 Task: Look for space in Wassenaar, Netherlands from 11th June, 2023 to 15th June, 2023 for 2 adults in price range Rs.7000 to Rs.16000. Place can be private room with 1  bedroom having 2 beds and 1 bathroom. Property type can be house, flat, guest house, hotel. Booking option can be shelf check-in. Required host language is English.
Action: Mouse moved to (490, 122)
Screenshot: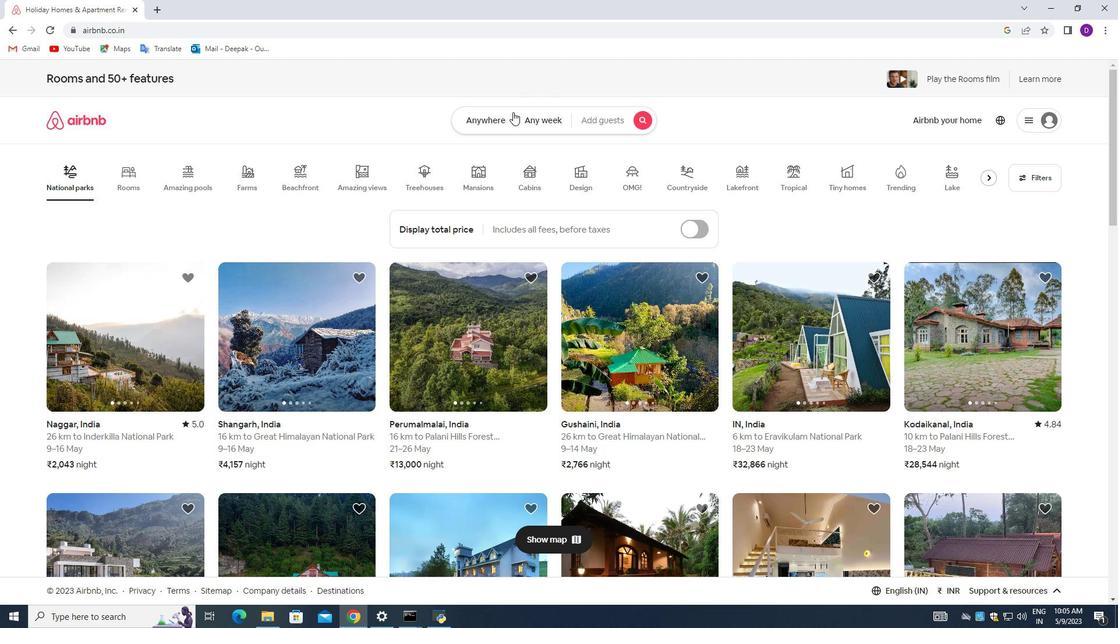 
Action: Mouse pressed left at (490, 122)
Screenshot: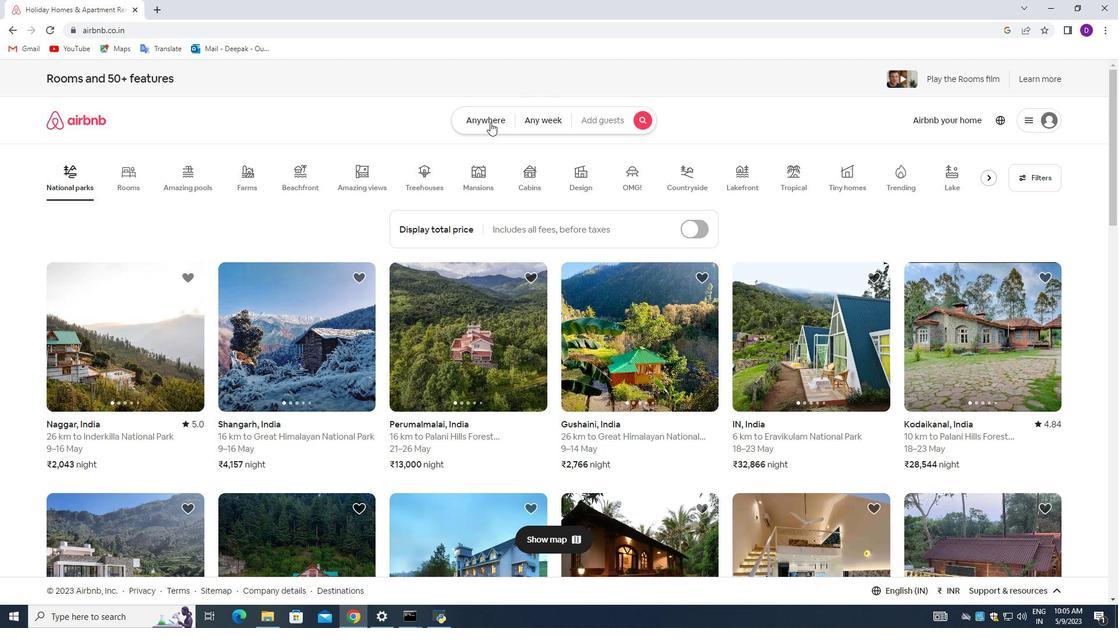 
Action: Mouse moved to (352, 176)
Screenshot: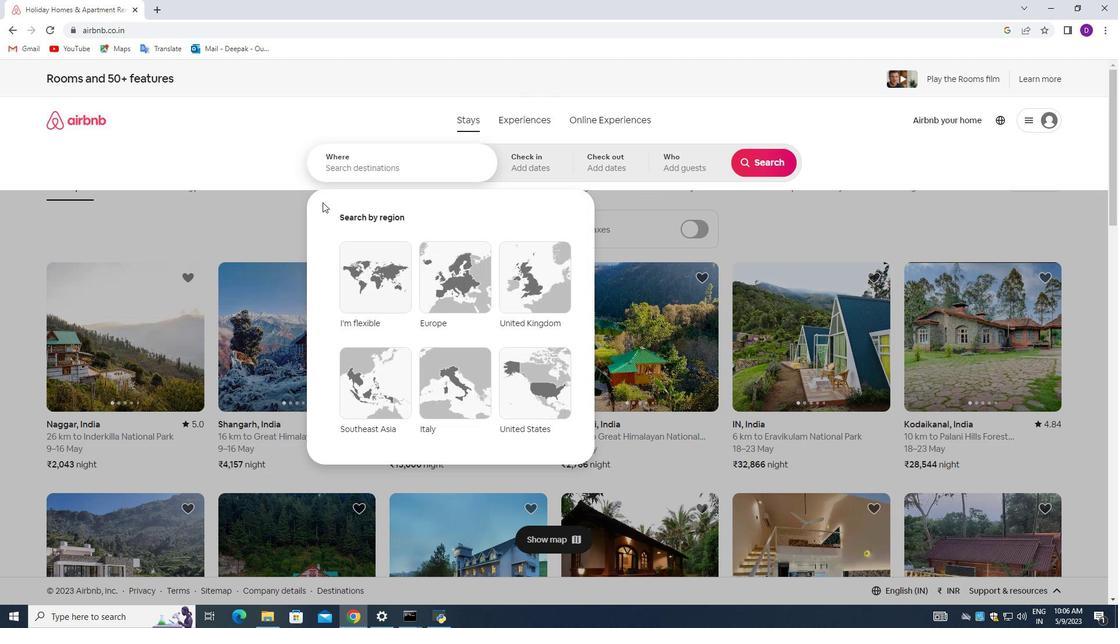 
Action: Mouse pressed left at (352, 176)
Screenshot: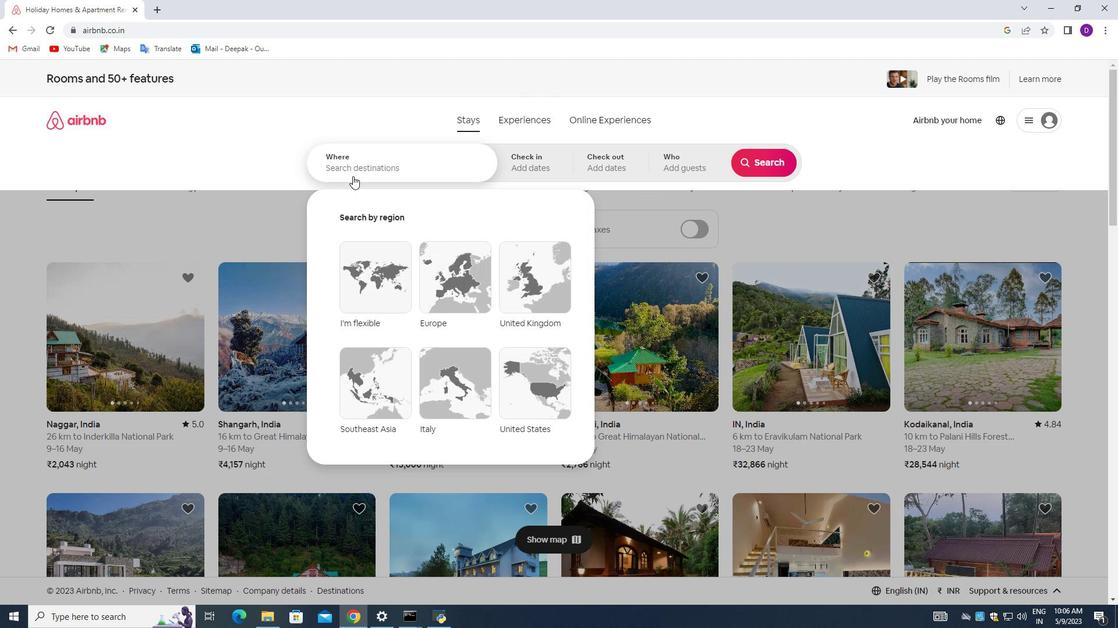 
Action: Mouse moved to (354, 171)
Screenshot: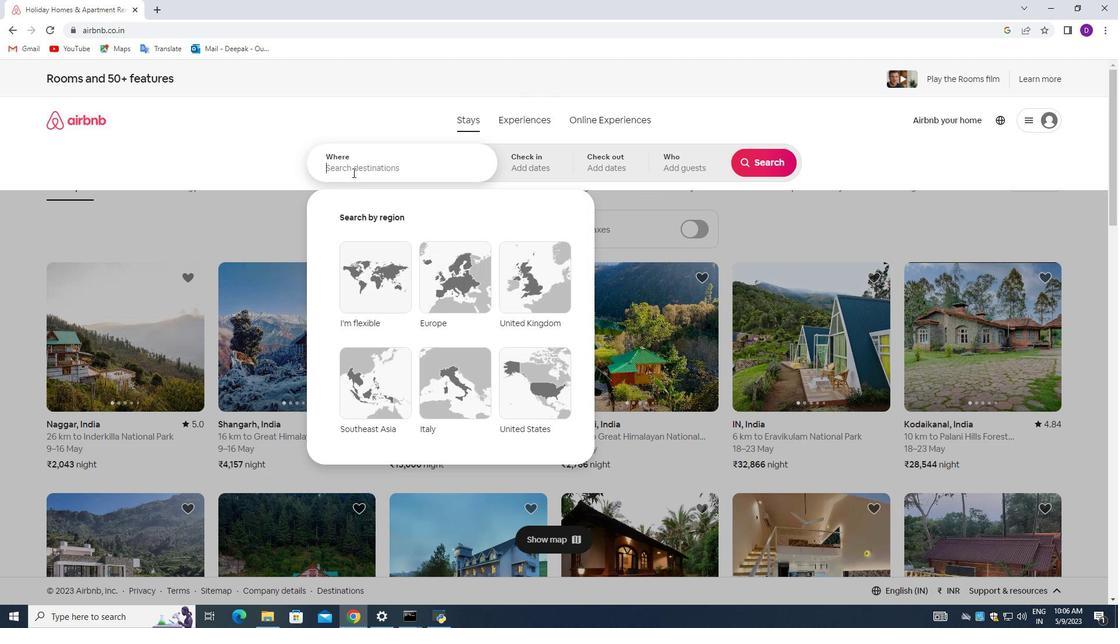 
Action: Key pressed <Key.shift>Wassenn<Key.backspace>aar
Screenshot: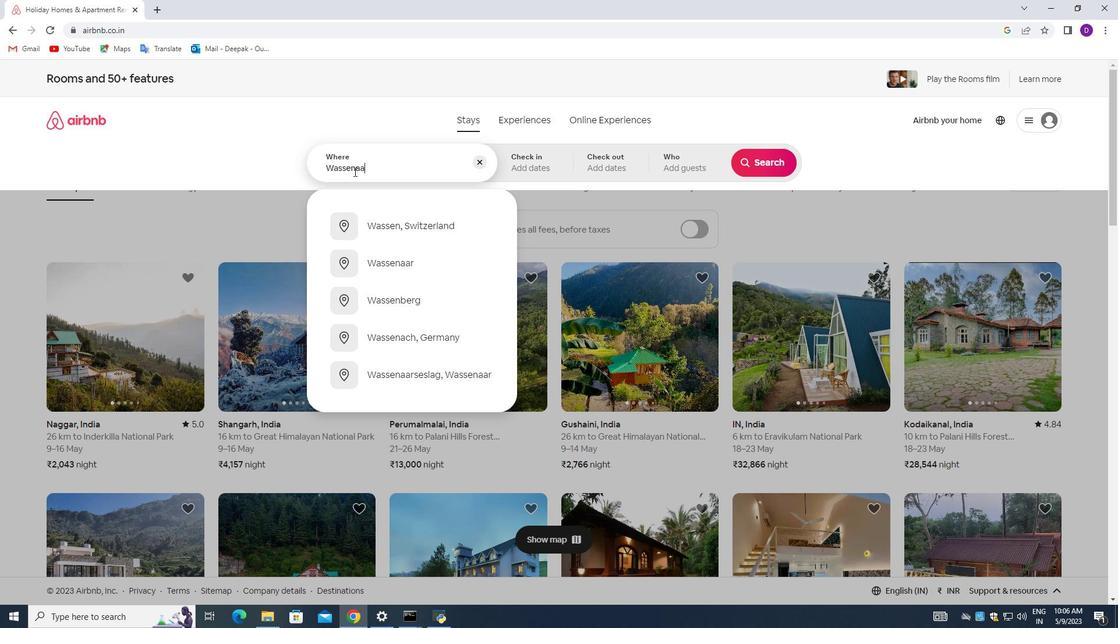 
Action: Mouse moved to (377, 220)
Screenshot: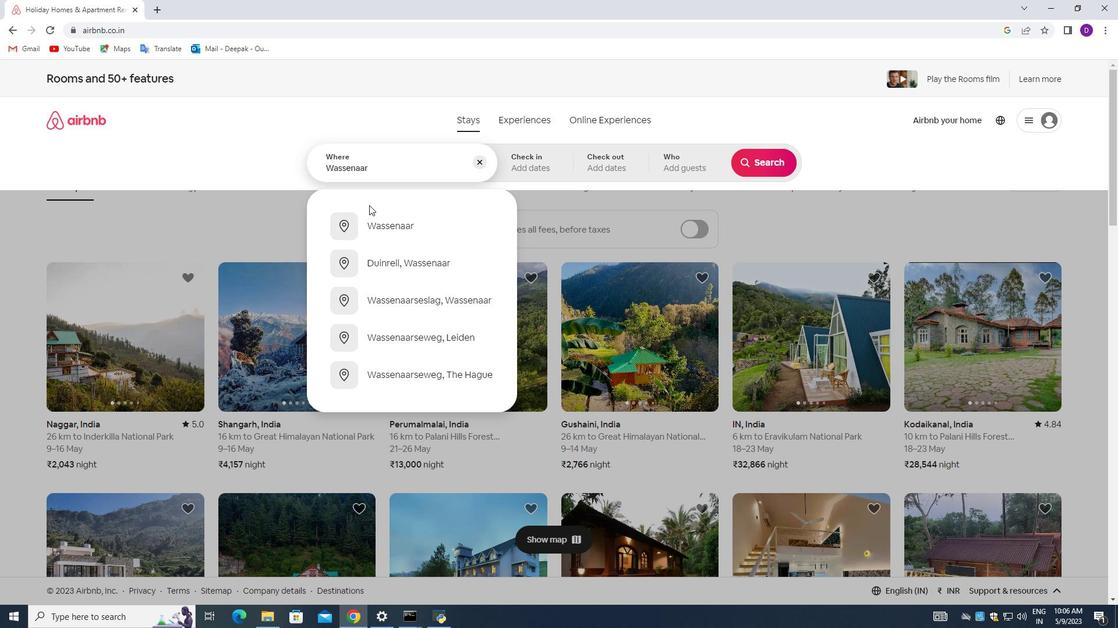 
Action: Key pressed ,<Key.shift>Net
Screenshot: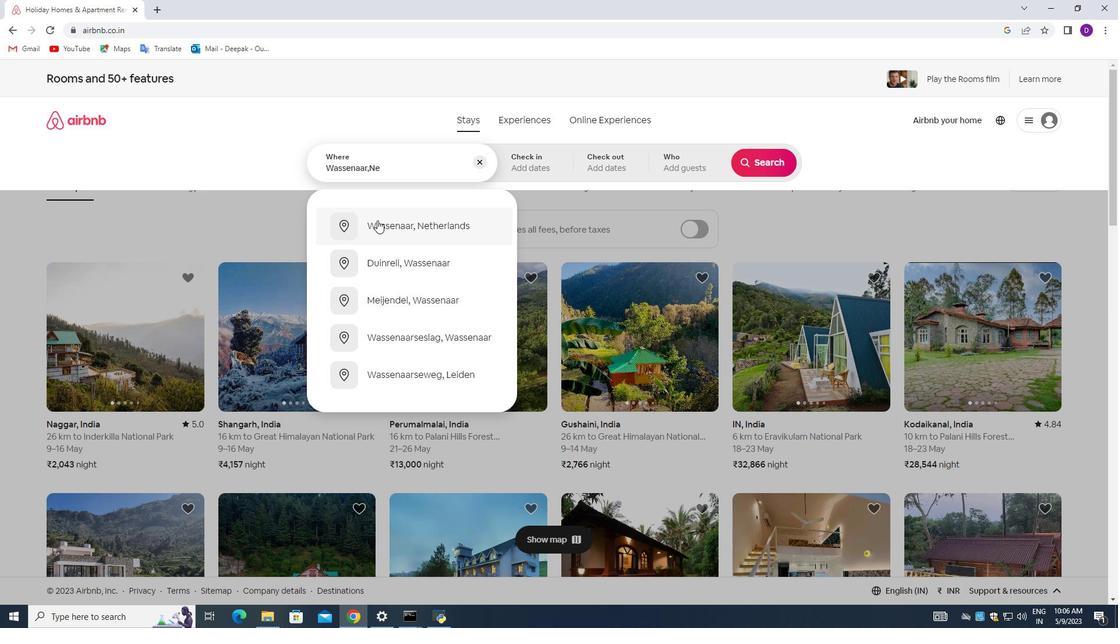 
Action: Mouse moved to (416, 232)
Screenshot: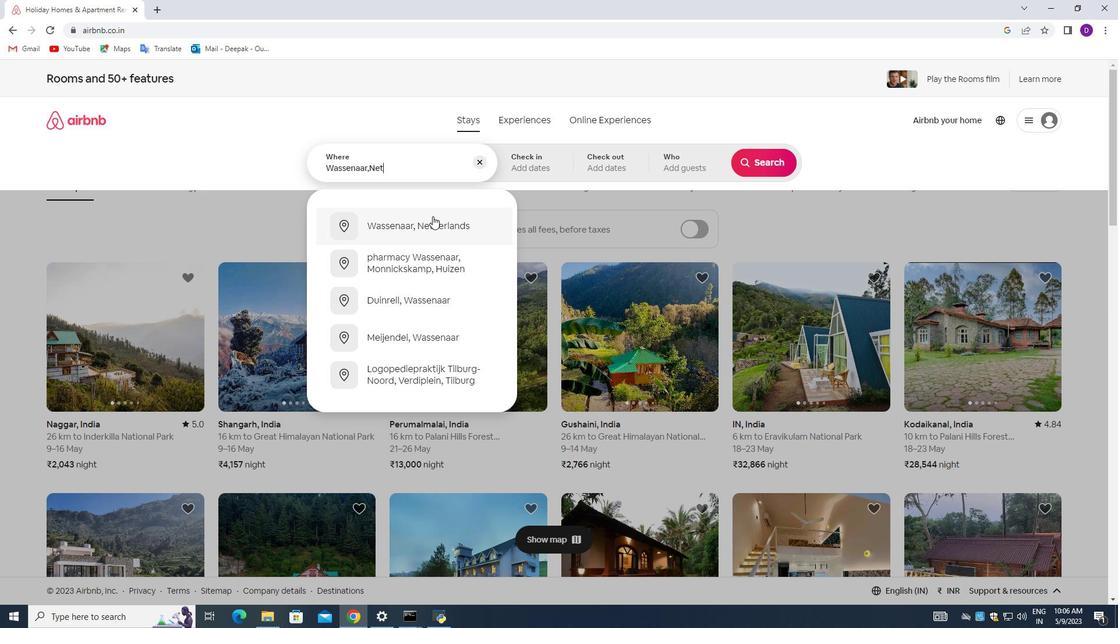 
Action: Mouse pressed left at (416, 232)
Screenshot: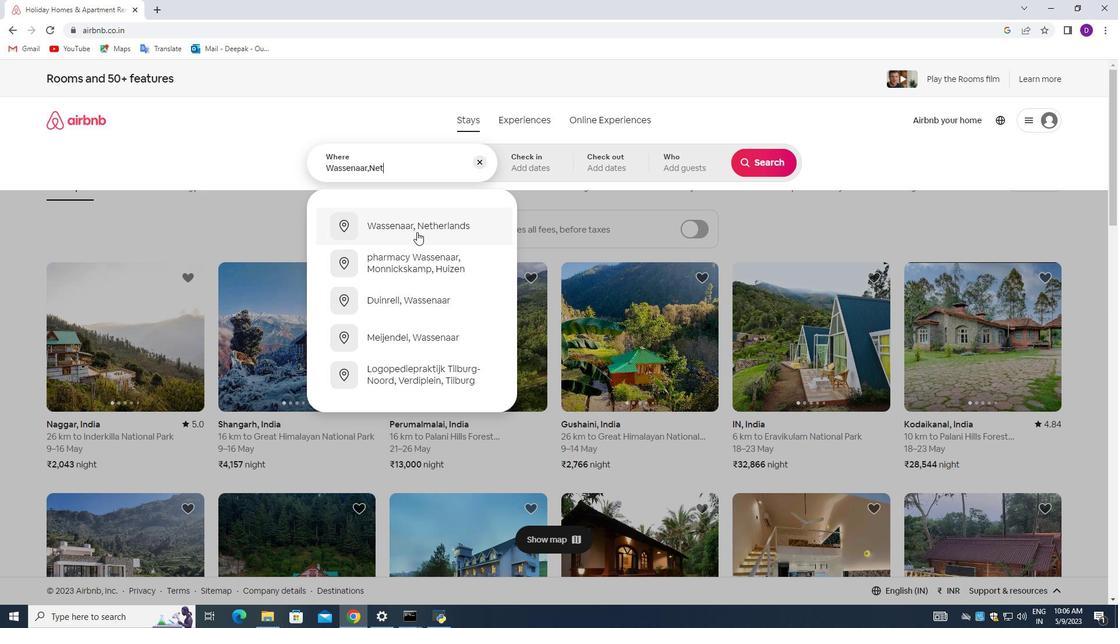
Action: Mouse moved to (589, 362)
Screenshot: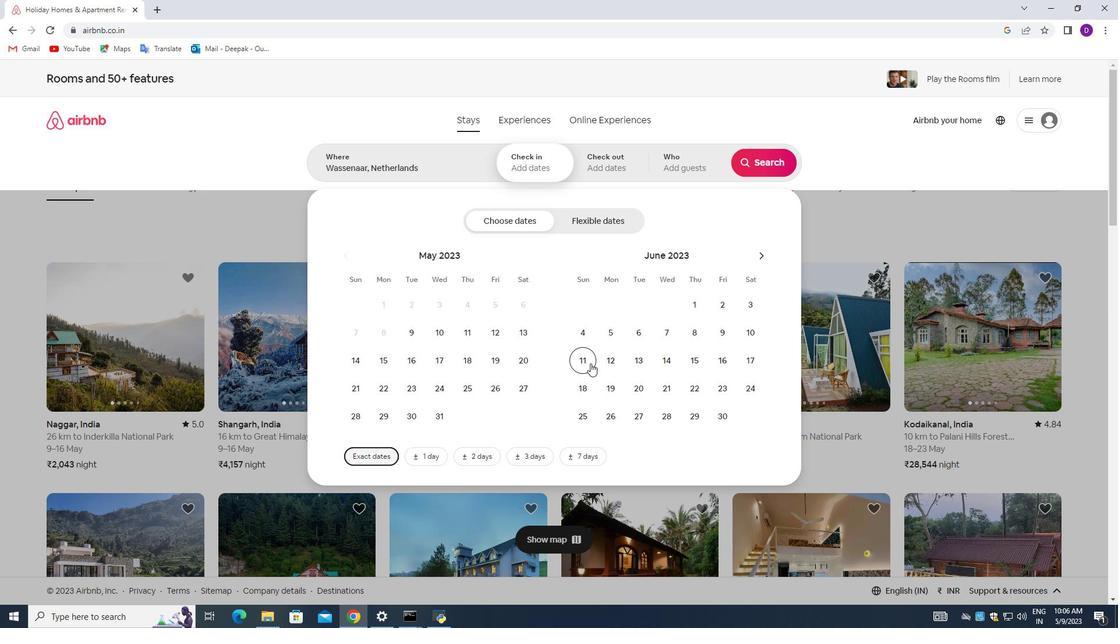 
Action: Mouse pressed left at (589, 362)
Screenshot: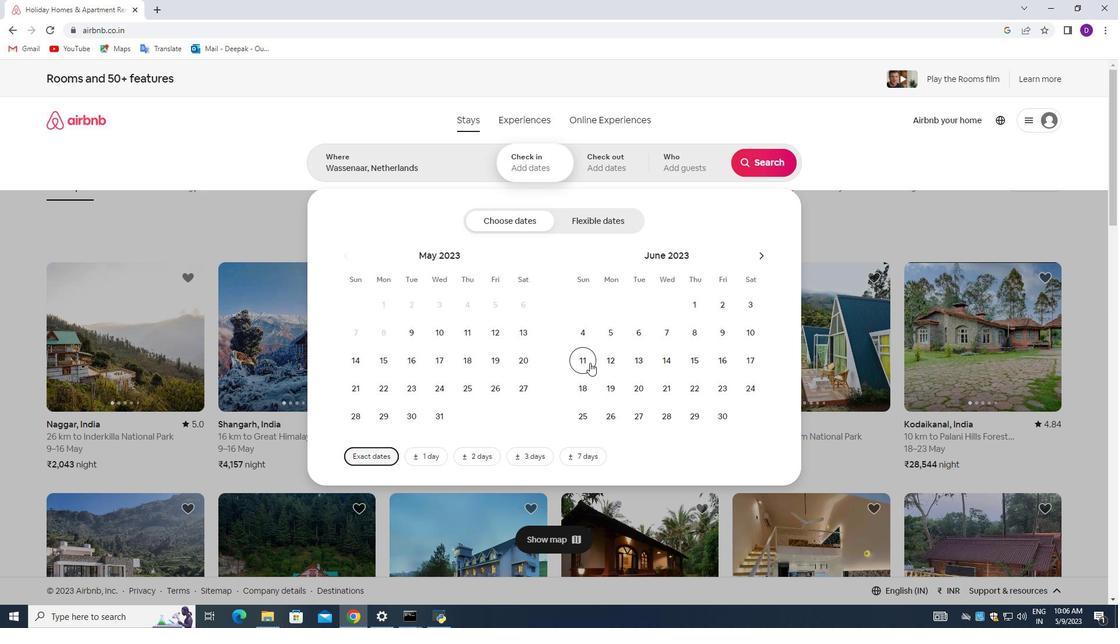 
Action: Mouse moved to (697, 359)
Screenshot: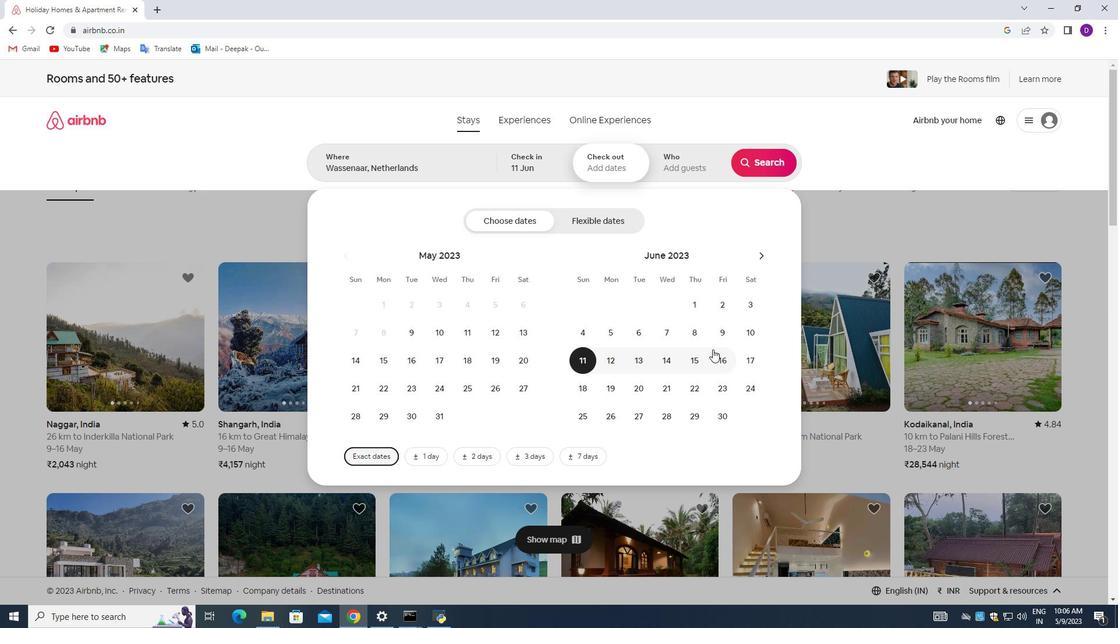 
Action: Mouse pressed left at (697, 359)
Screenshot: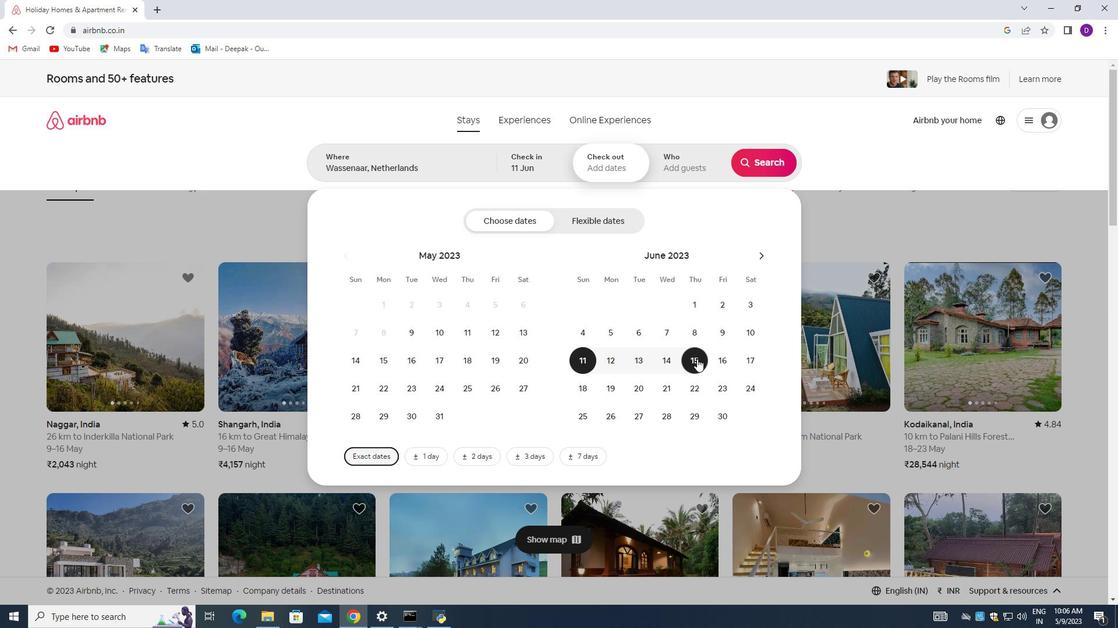 
Action: Mouse moved to (670, 168)
Screenshot: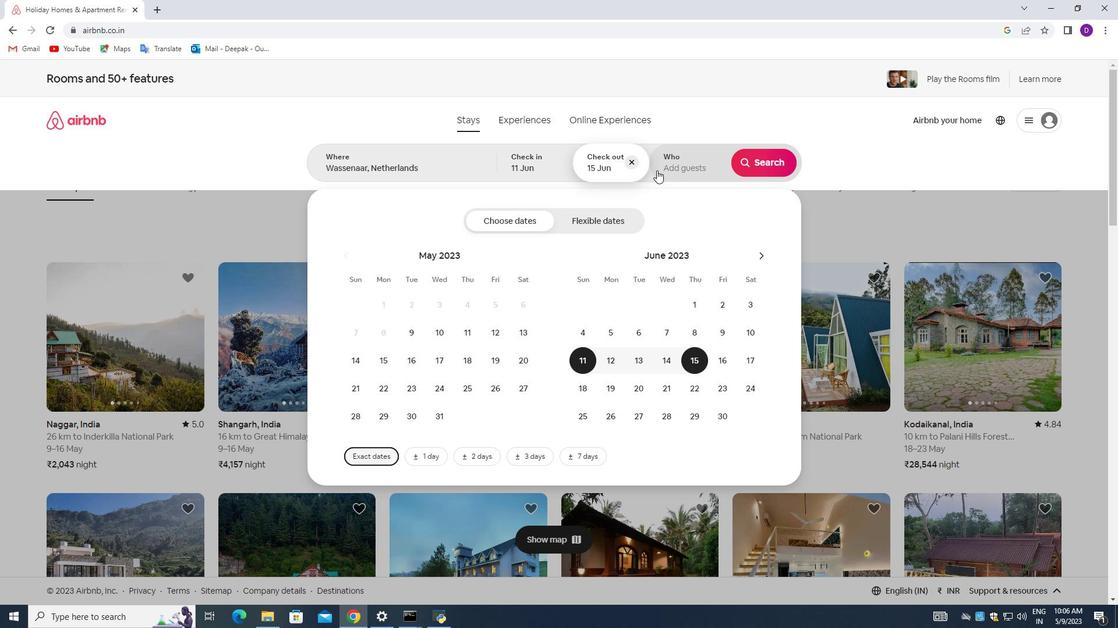 
Action: Mouse pressed left at (670, 168)
Screenshot: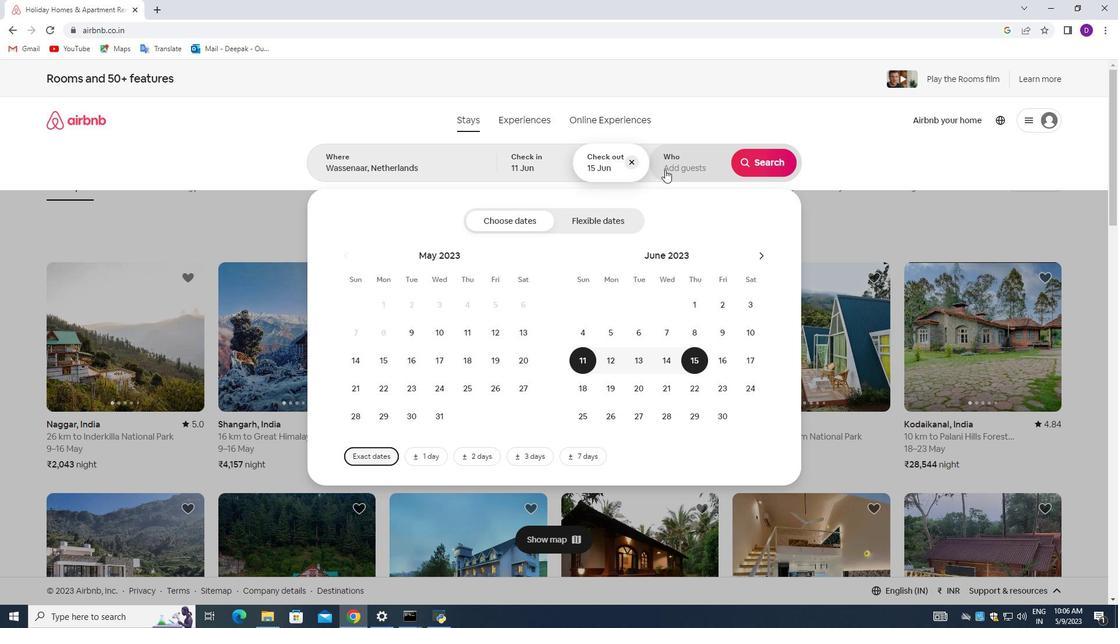 
Action: Mouse moved to (769, 229)
Screenshot: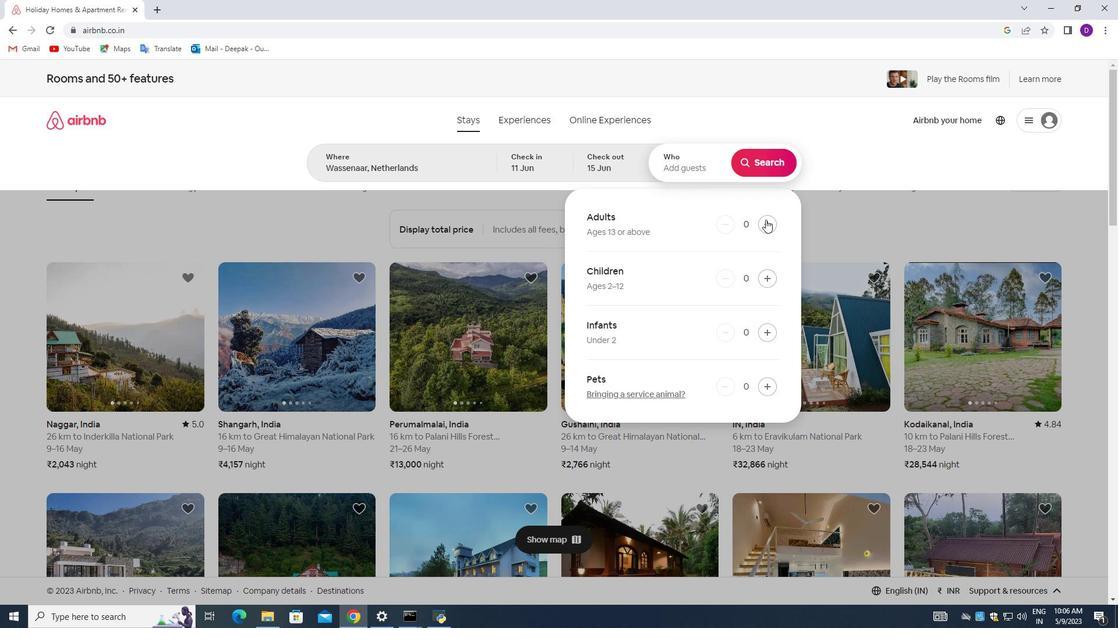 
Action: Mouse pressed left at (769, 229)
Screenshot: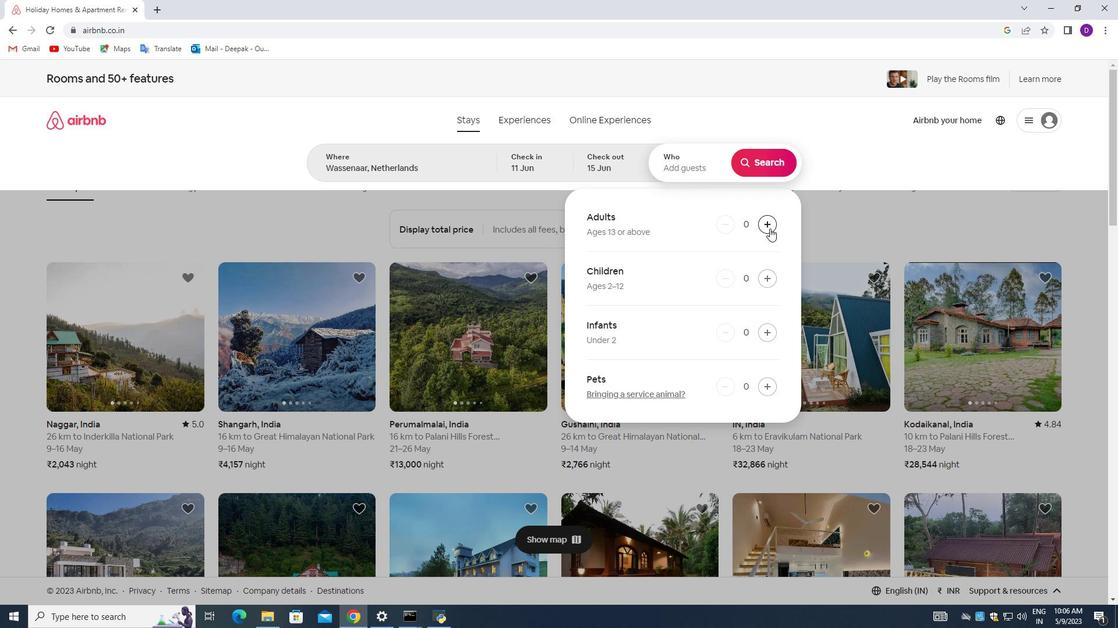 
Action: Mouse moved to (769, 229)
Screenshot: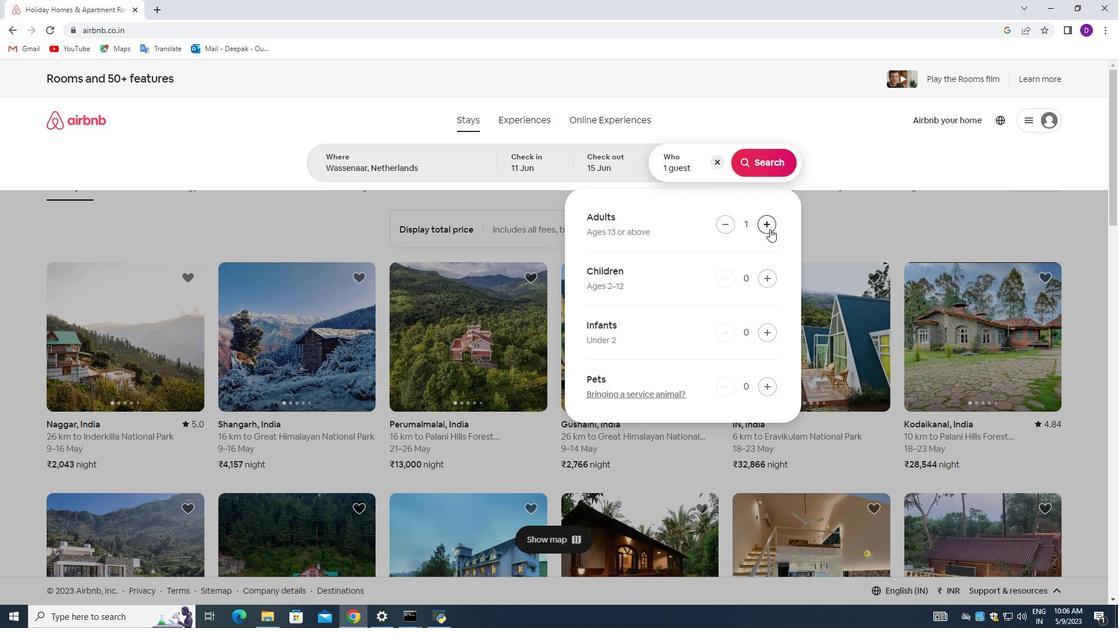 
Action: Mouse pressed left at (769, 229)
Screenshot: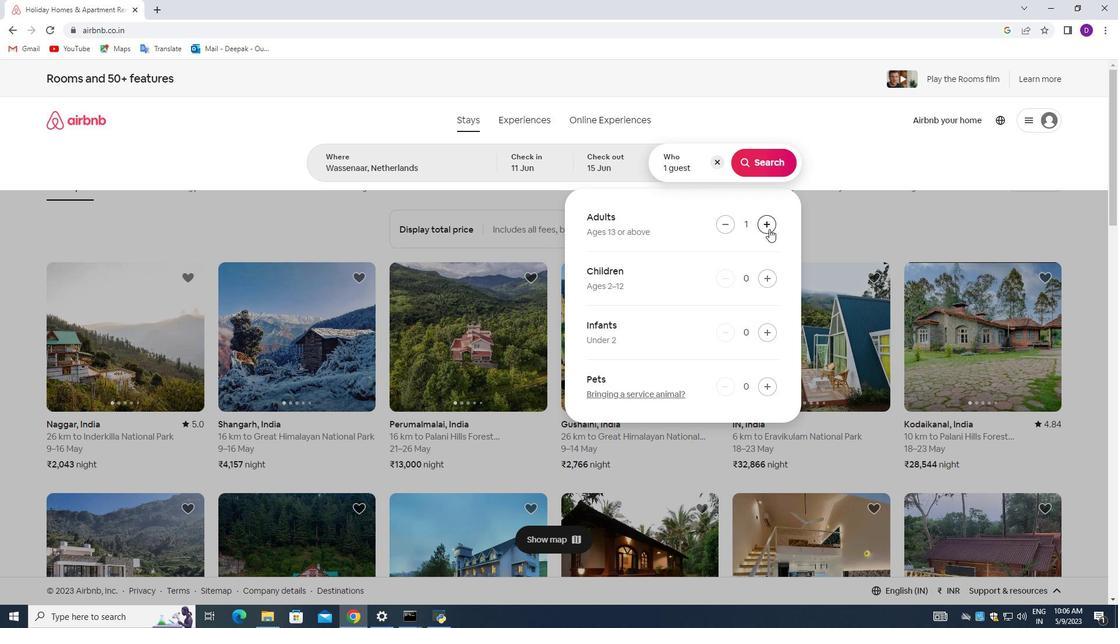 
Action: Mouse moved to (765, 158)
Screenshot: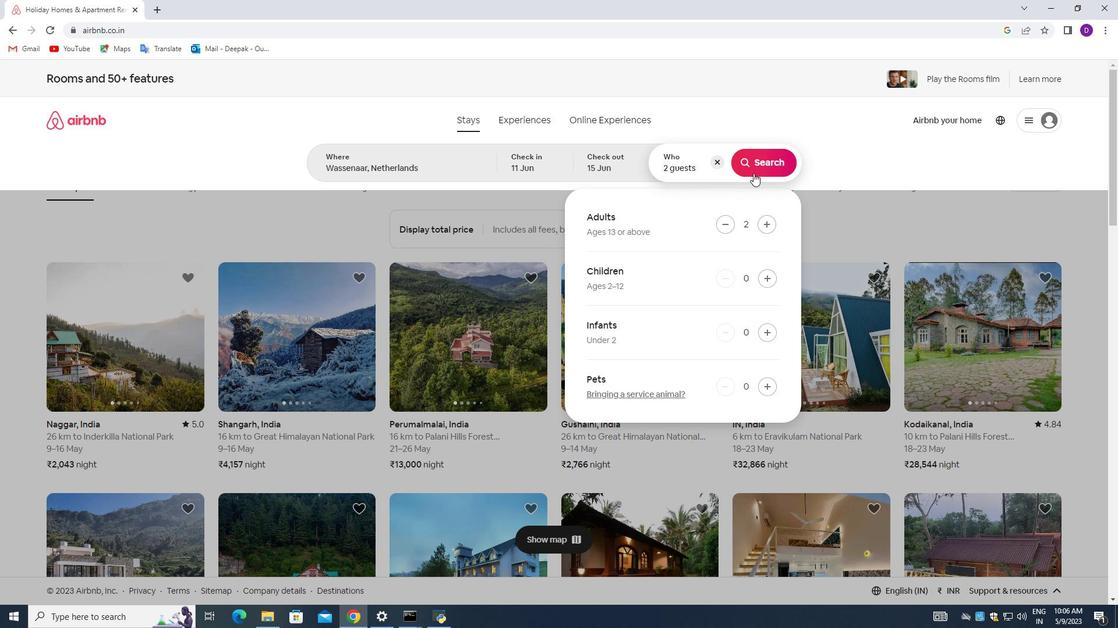 
Action: Mouse pressed left at (765, 158)
Screenshot: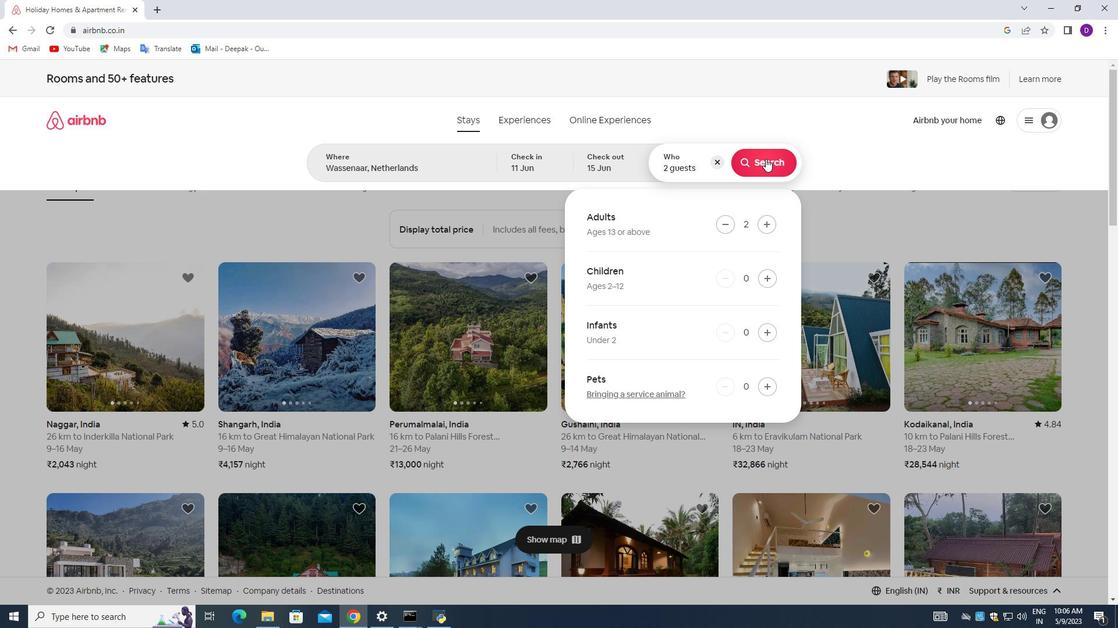 
Action: Mouse moved to (1074, 135)
Screenshot: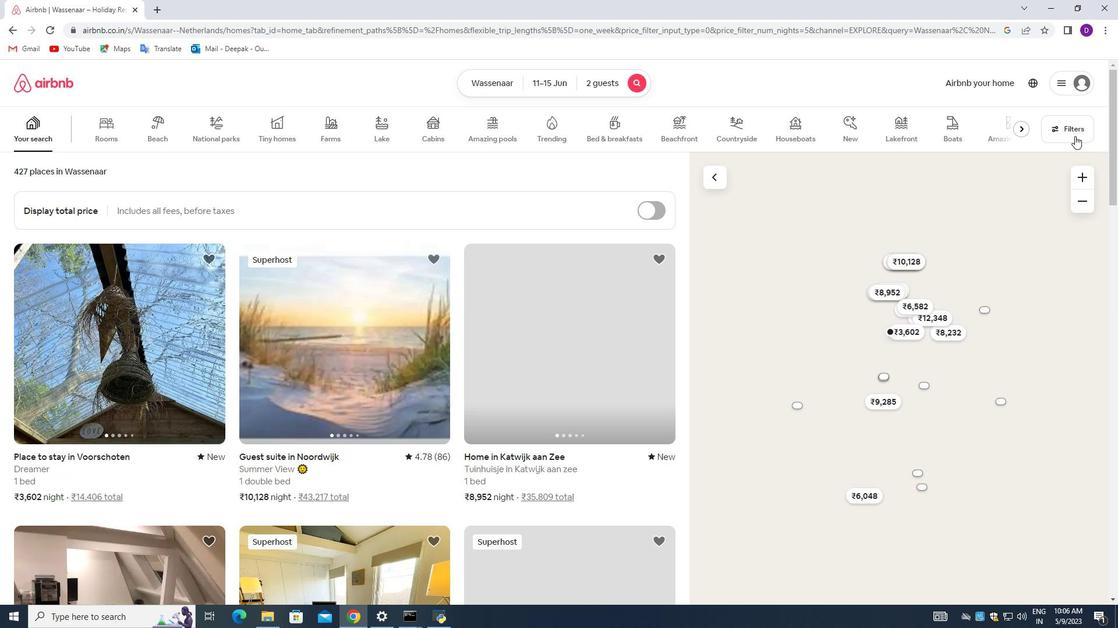 
Action: Mouse pressed left at (1074, 135)
Screenshot: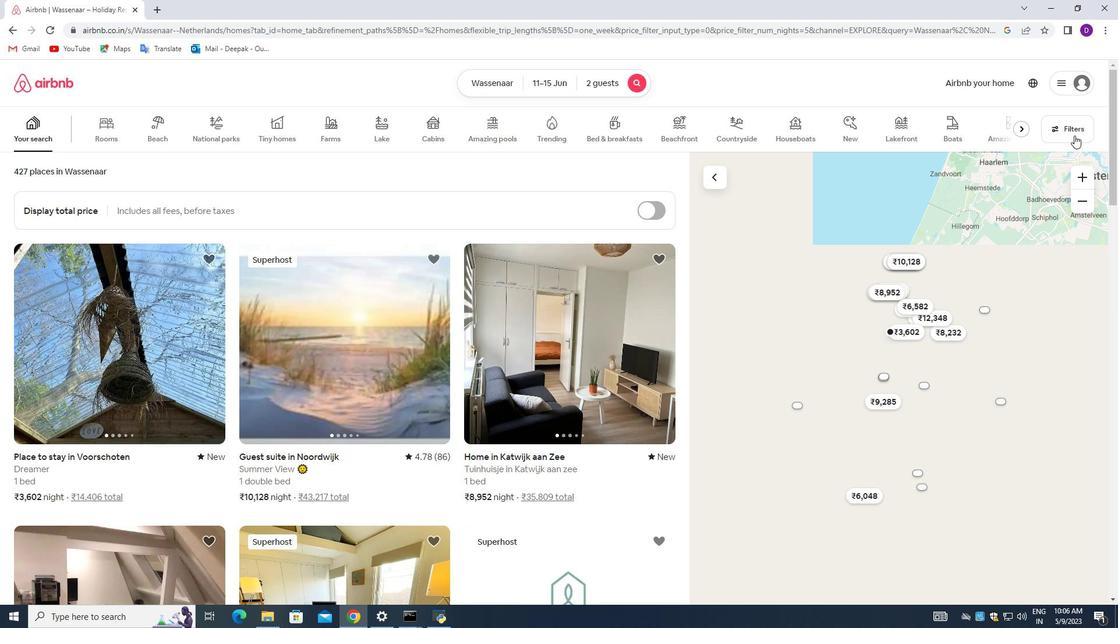 
Action: Mouse moved to (424, 416)
Screenshot: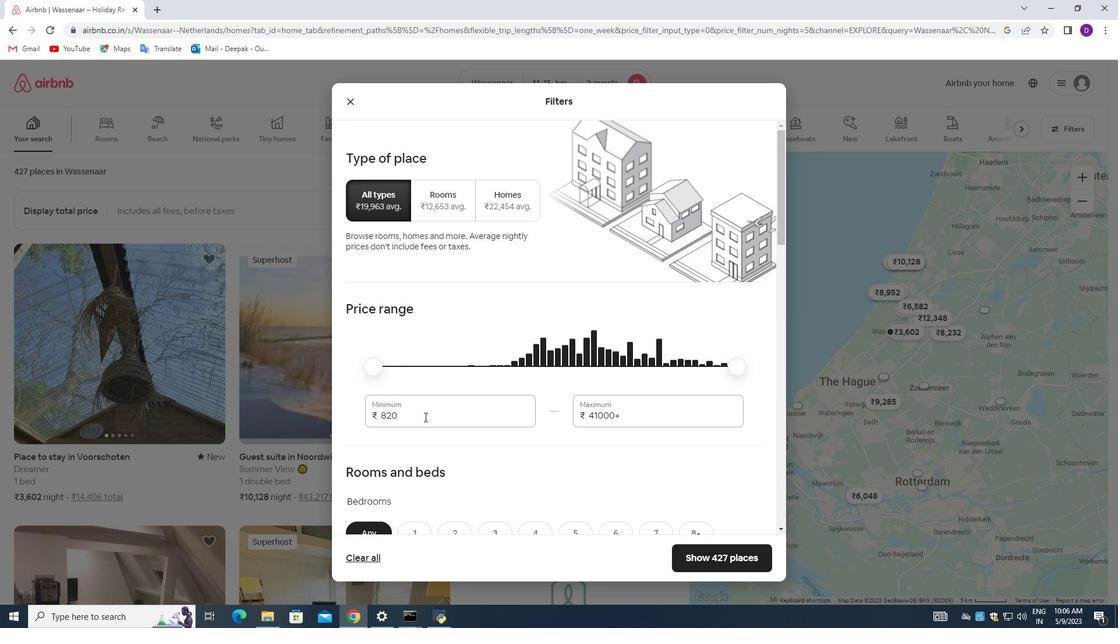 
Action: Mouse pressed left at (424, 416)
Screenshot: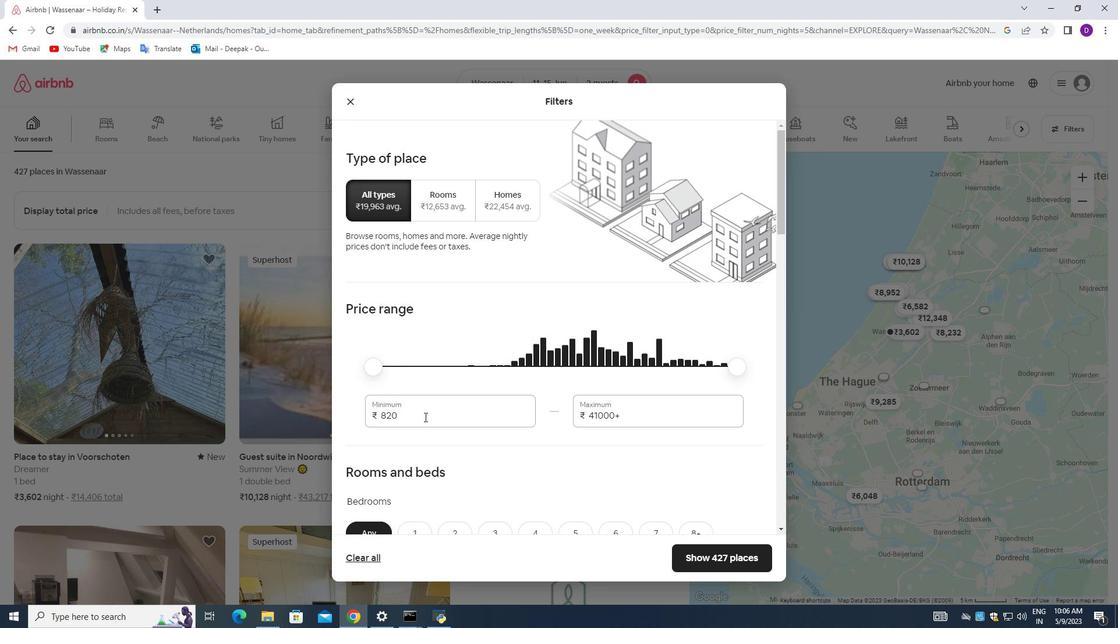 
Action: Key pressed <Key.backspace><Key.backspace><Key.backspace><Key.backspace>7000<Key.tab>16000
Screenshot: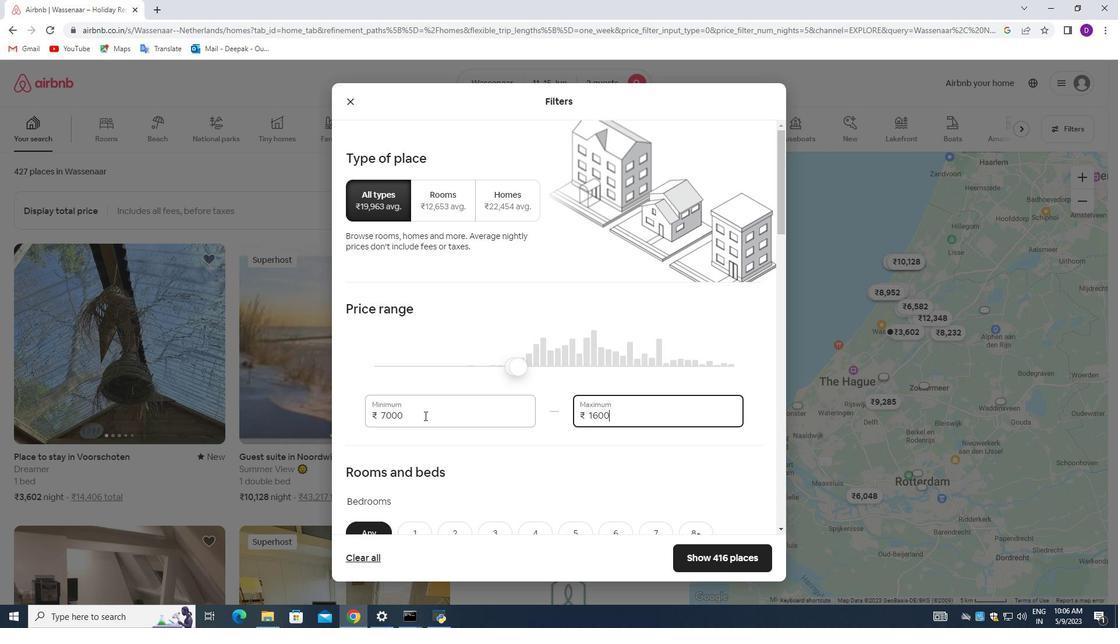
Action: Mouse moved to (424, 419)
Screenshot: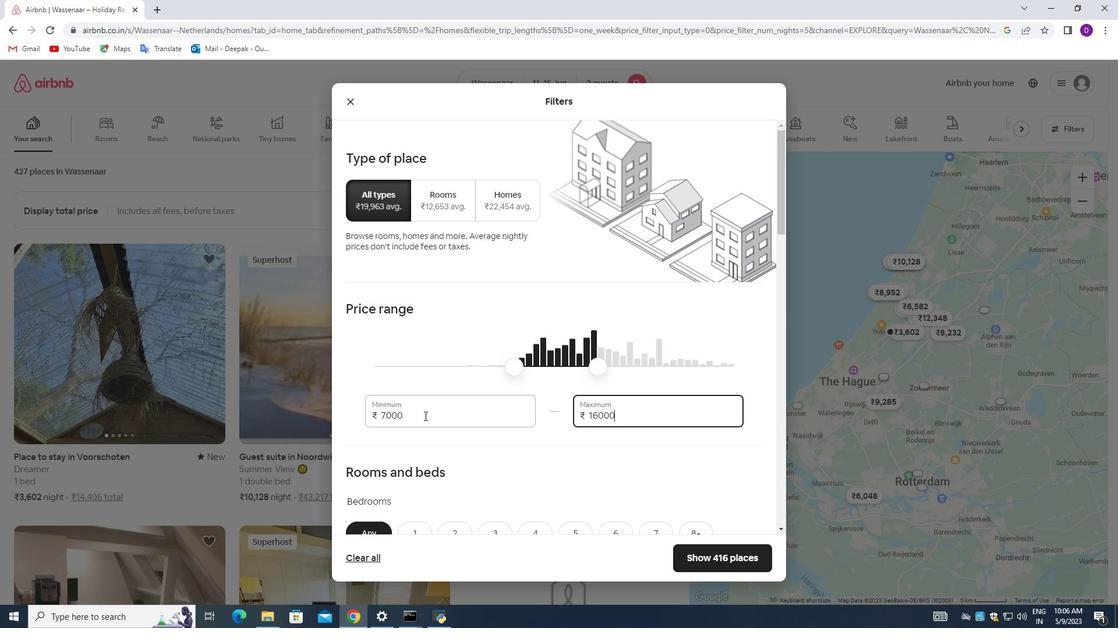 
Action: Mouse scrolled (424, 419) with delta (0, 0)
Screenshot: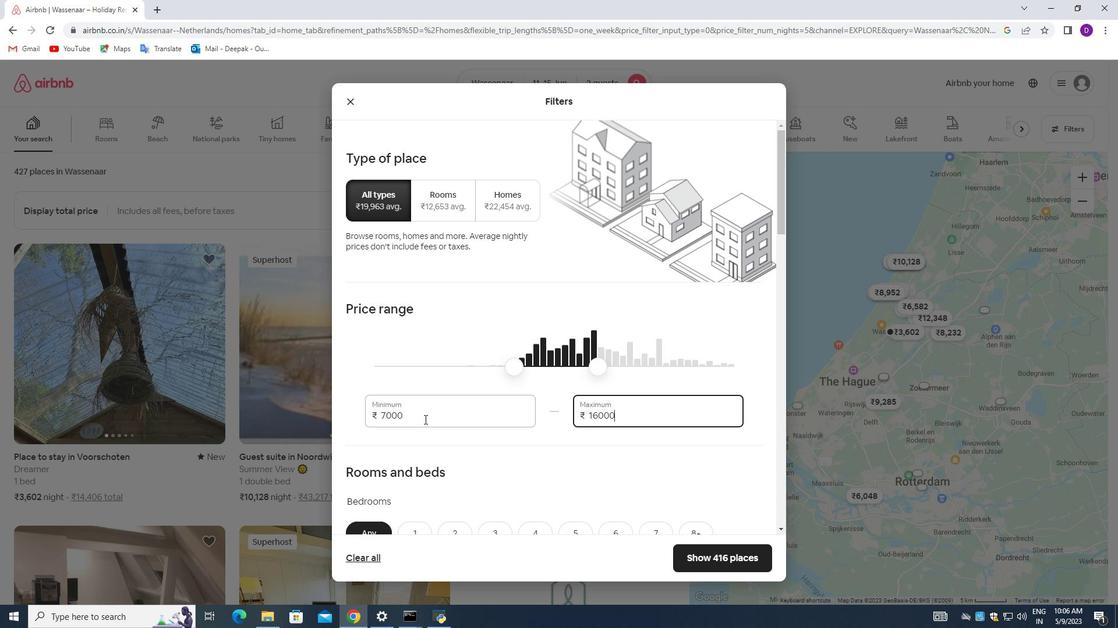 
Action: Mouse scrolled (424, 419) with delta (0, 0)
Screenshot: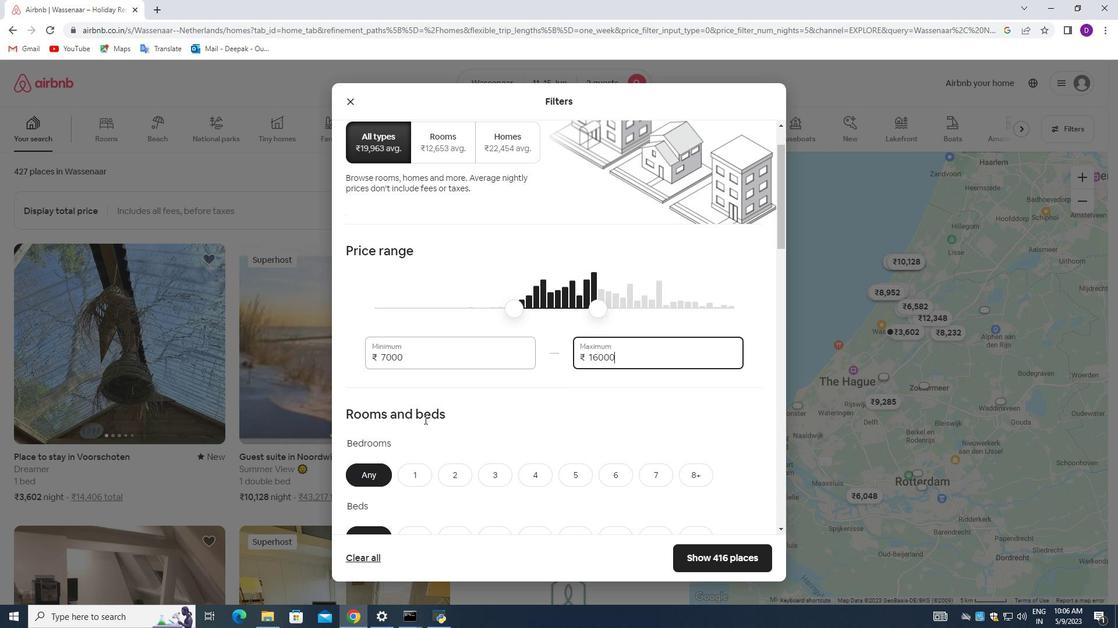 
Action: Mouse scrolled (424, 419) with delta (0, 0)
Screenshot: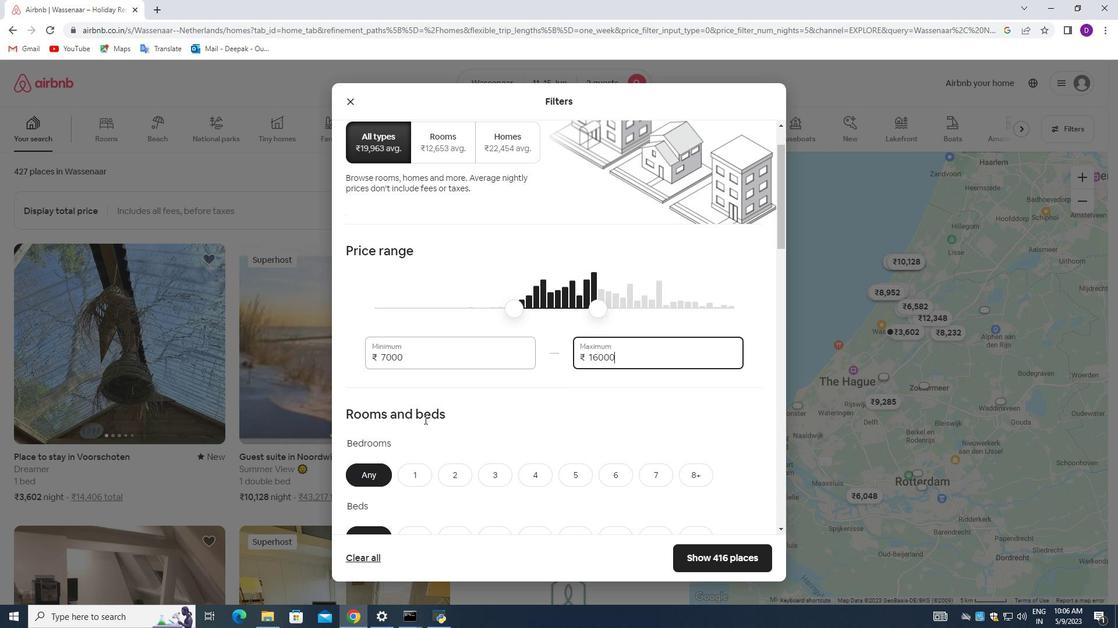 
Action: Mouse moved to (416, 358)
Screenshot: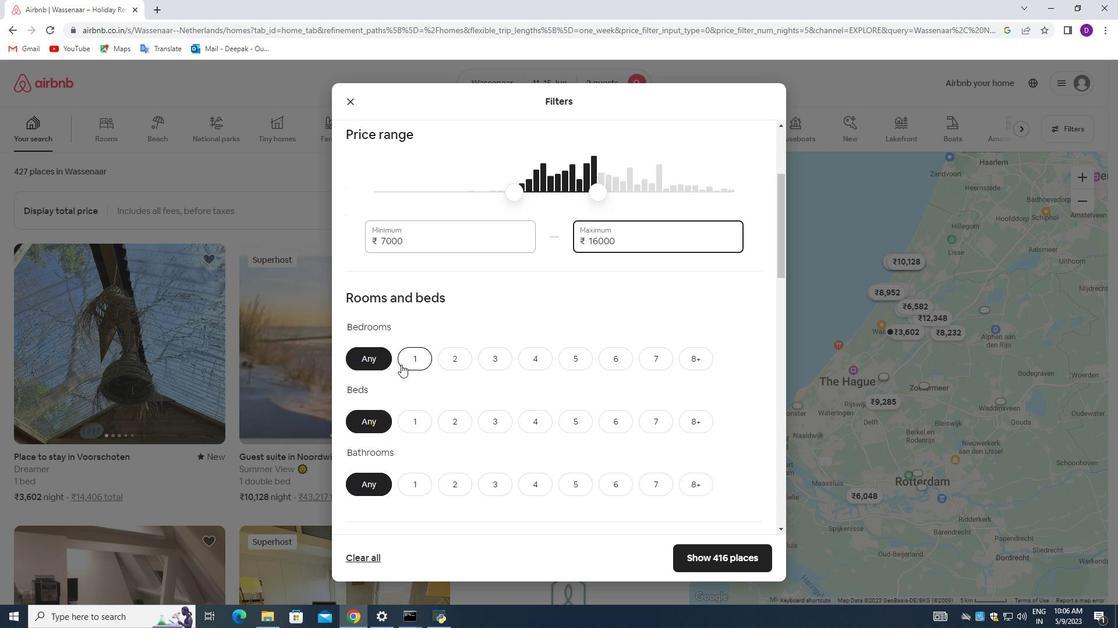 
Action: Mouse pressed left at (416, 358)
Screenshot: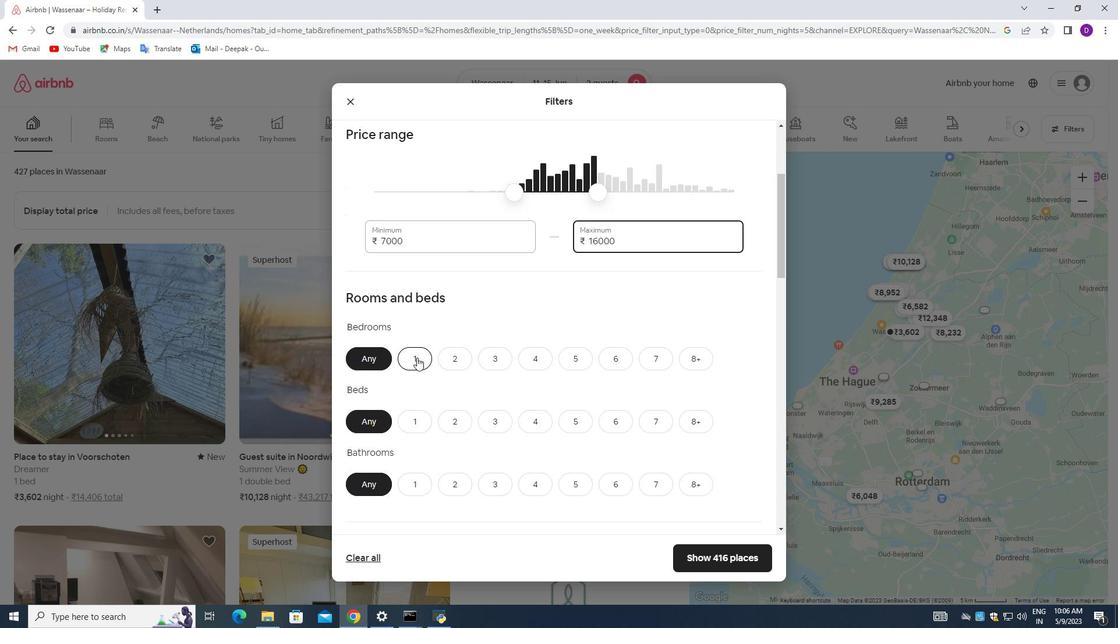 
Action: Mouse moved to (457, 422)
Screenshot: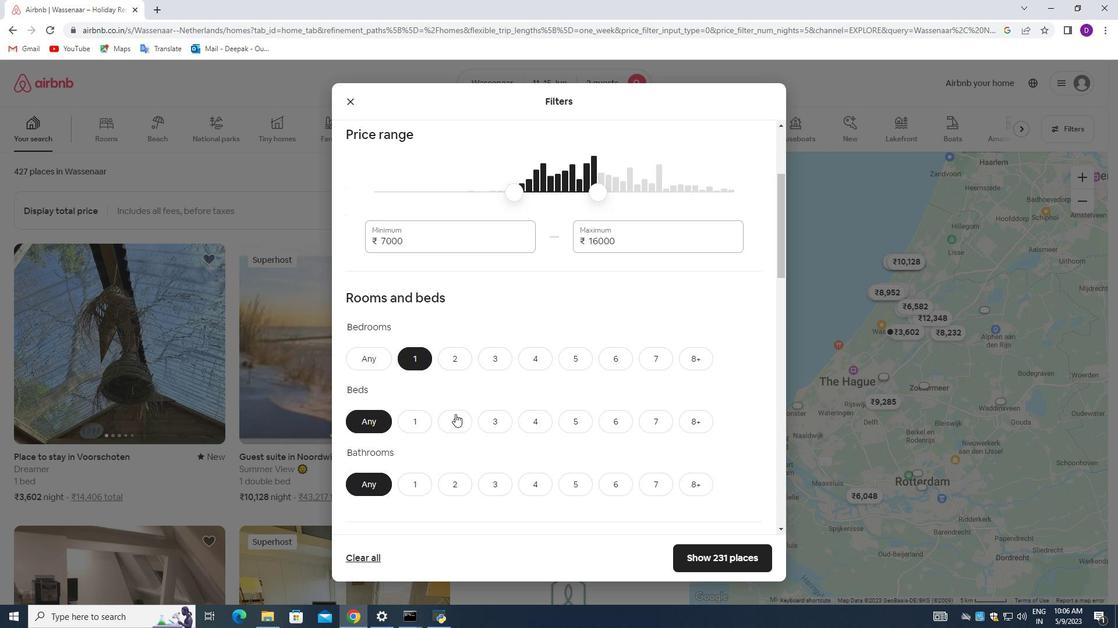 
Action: Mouse pressed left at (457, 422)
Screenshot: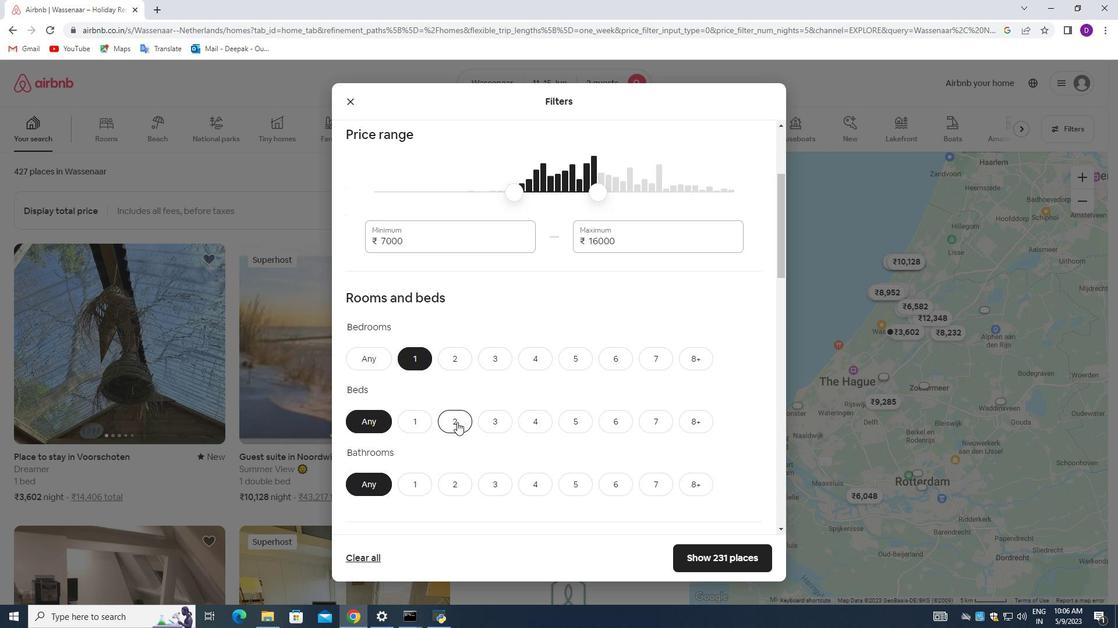 
Action: Mouse moved to (458, 423)
Screenshot: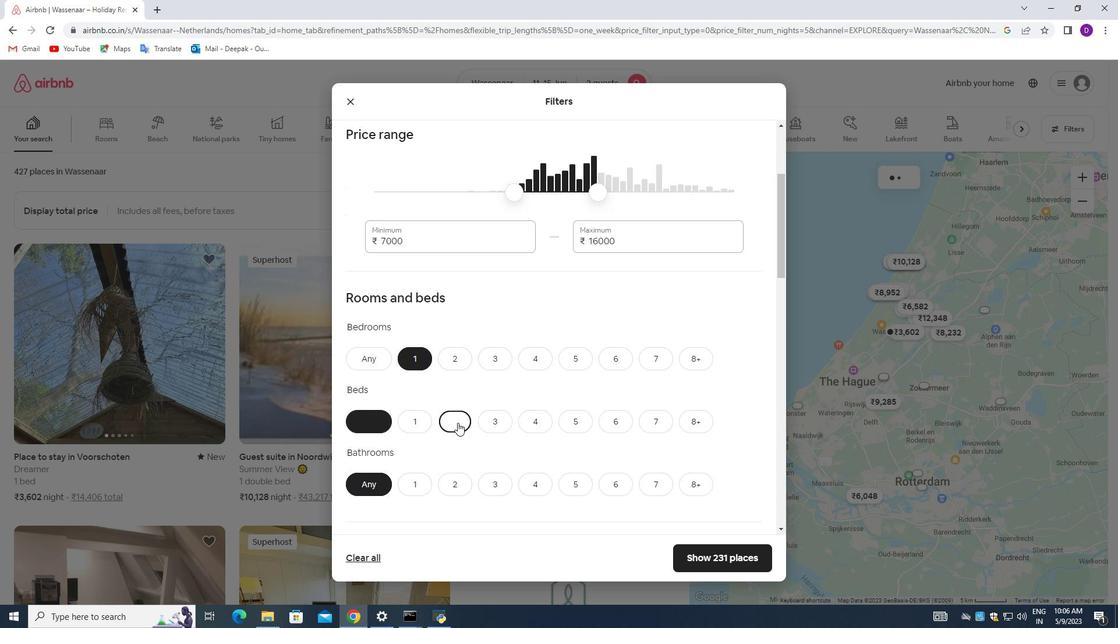 
Action: Mouse scrolled (458, 422) with delta (0, 0)
Screenshot: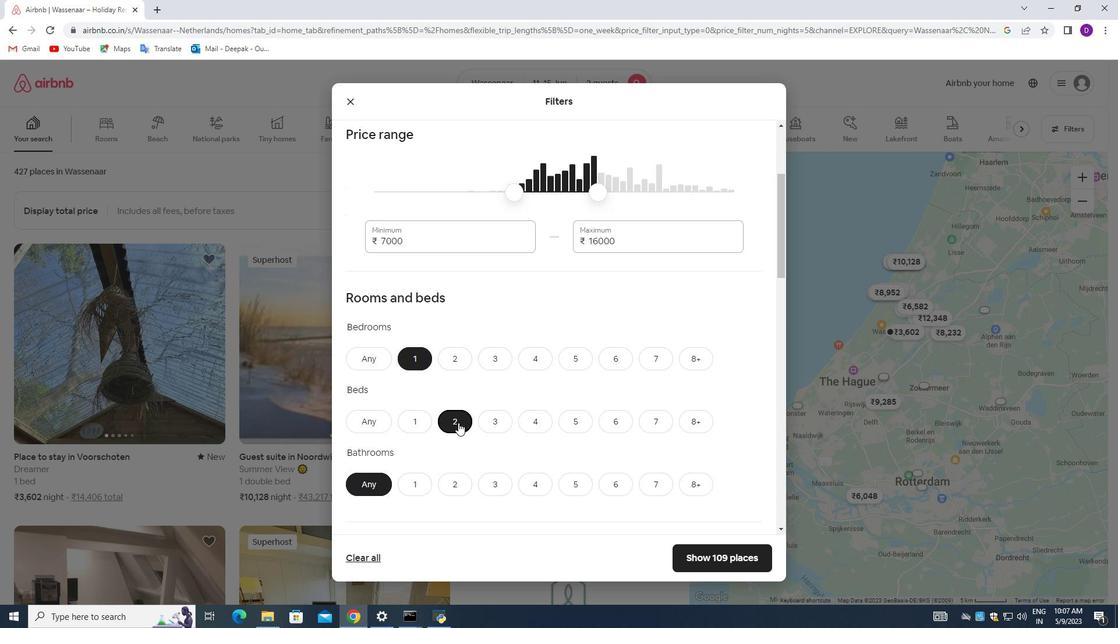 
Action: Mouse moved to (413, 428)
Screenshot: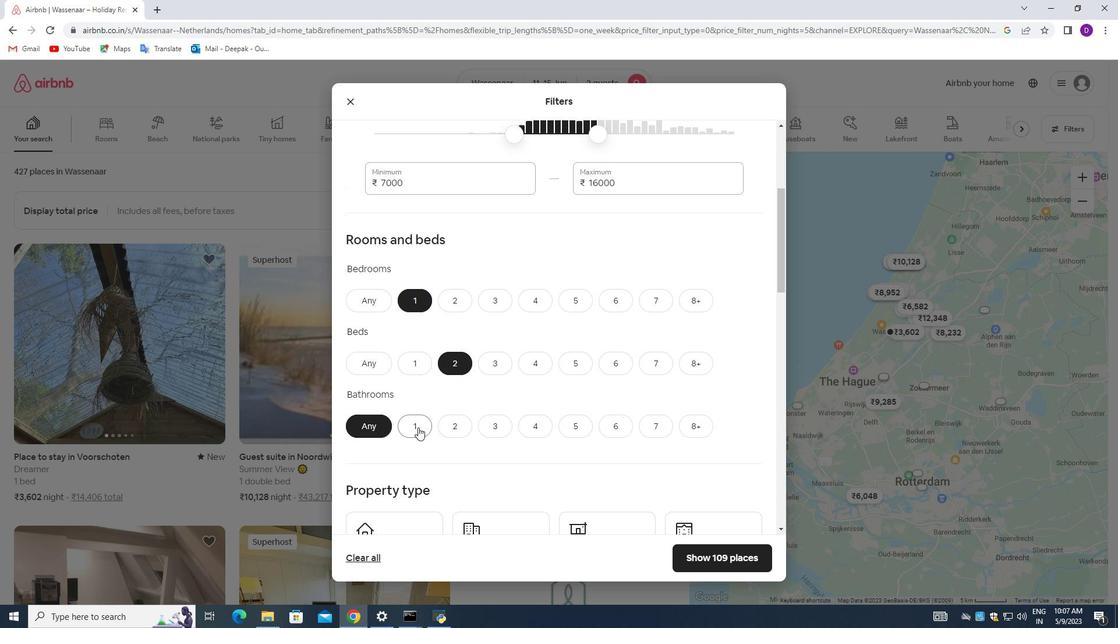 
Action: Mouse pressed left at (413, 428)
Screenshot: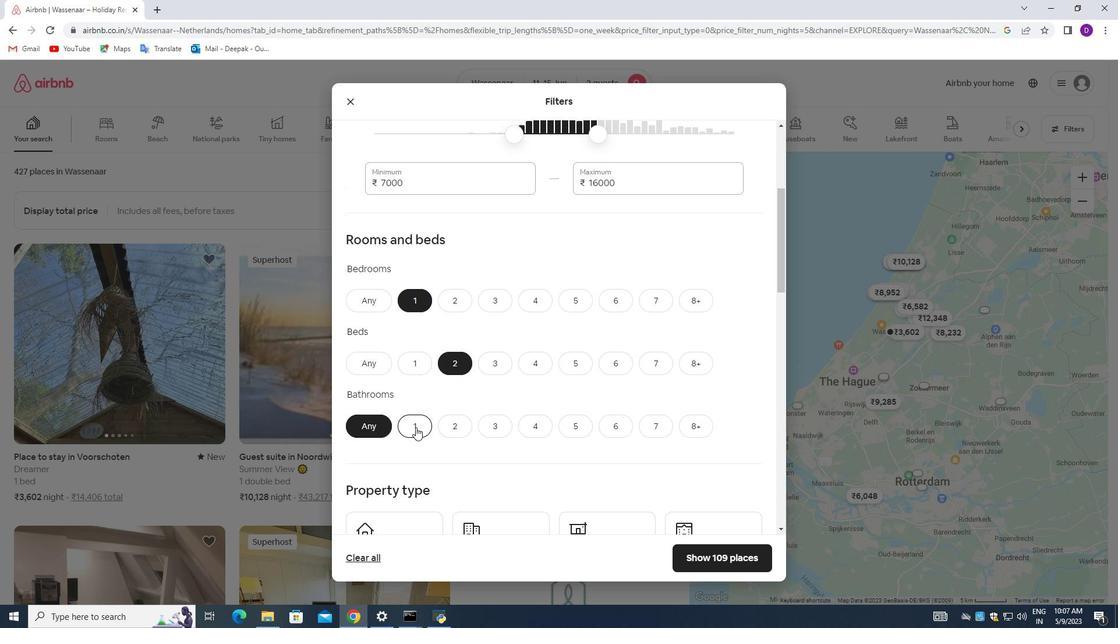 
Action: Mouse scrolled (413, 428) with delta (0, 0)
Screenshot: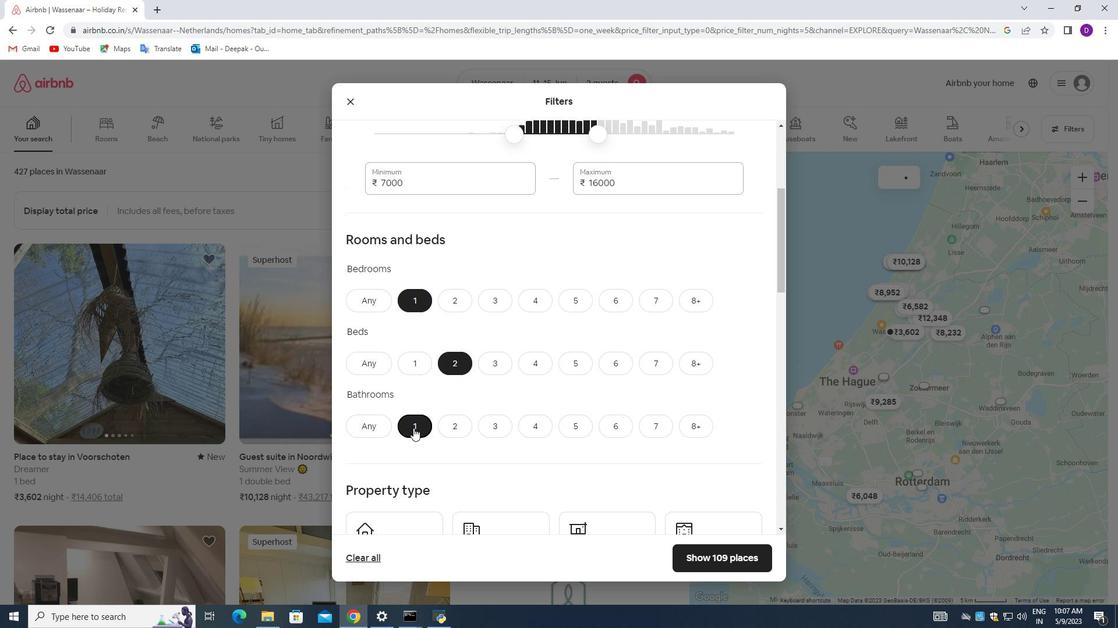 
Action: Mouse scrolled (413, 428) with delta (0, 0)
Screenshot: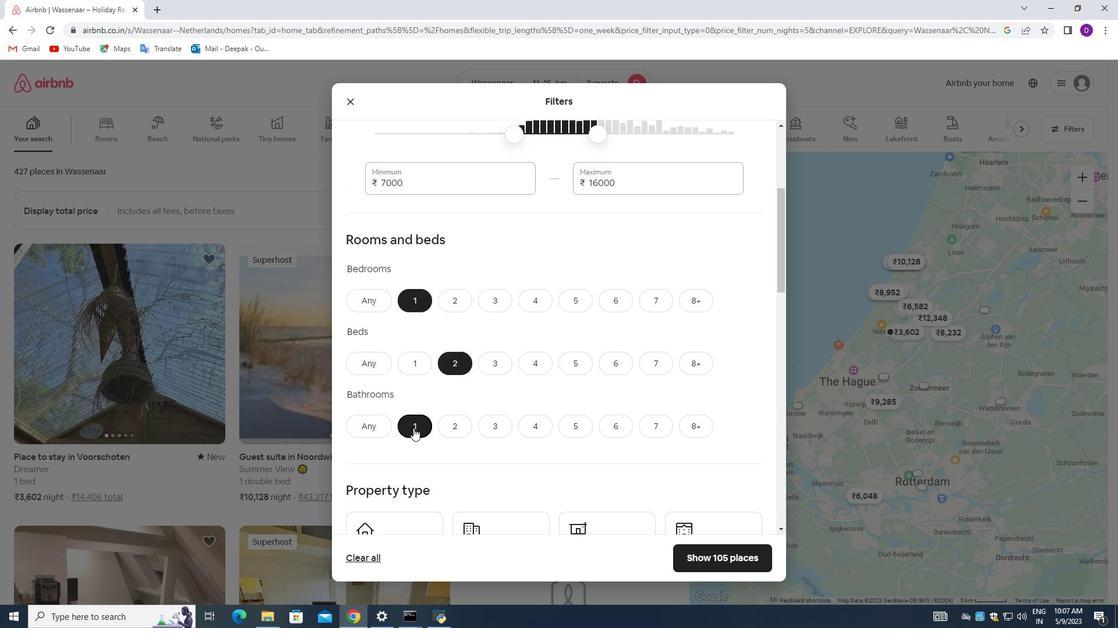 
Action: Mouse moved to (401, 442)
Screenshot: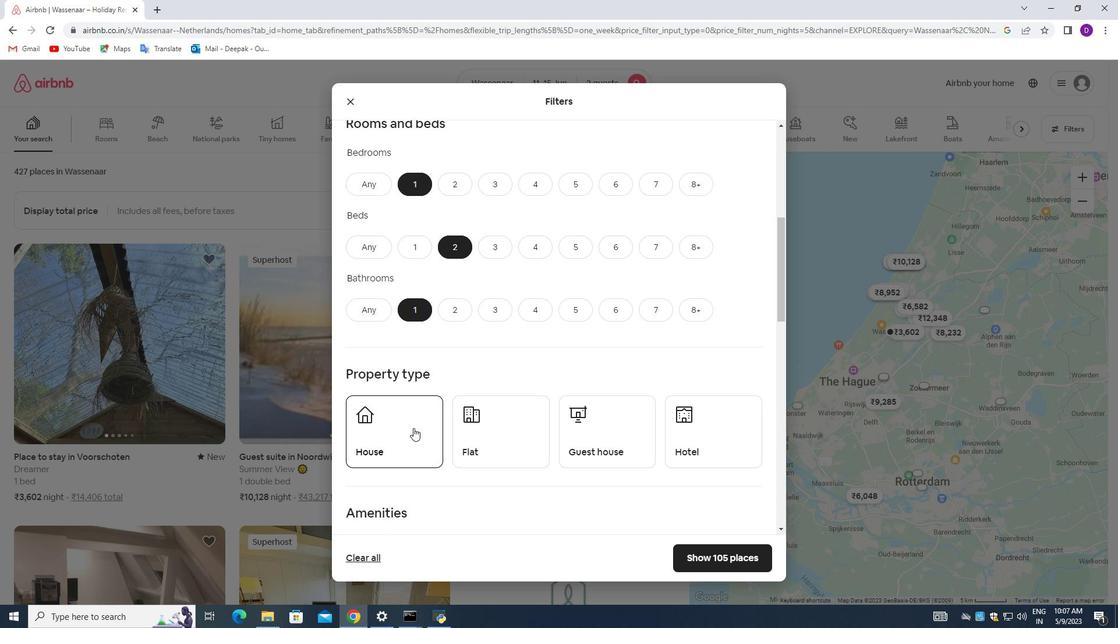 
Action: Mouse pressed left at (401, 442)
Screenshot: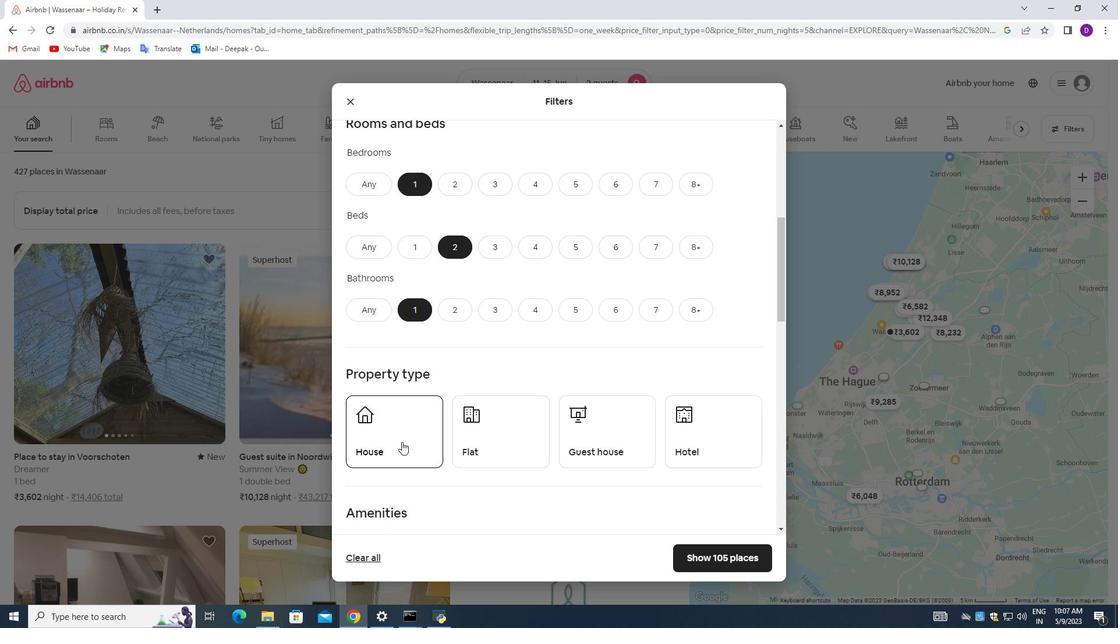 
Action: Mouse moved to (488, 435)
Screenshot: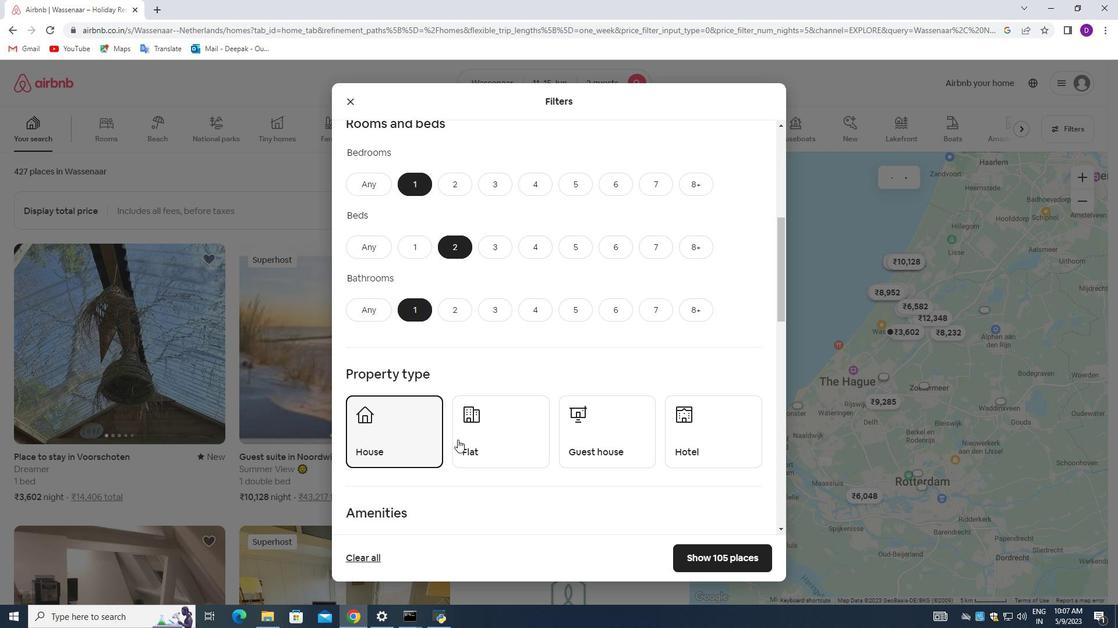 
Action: Mouse pressed left at (488, 435)
Screenshot: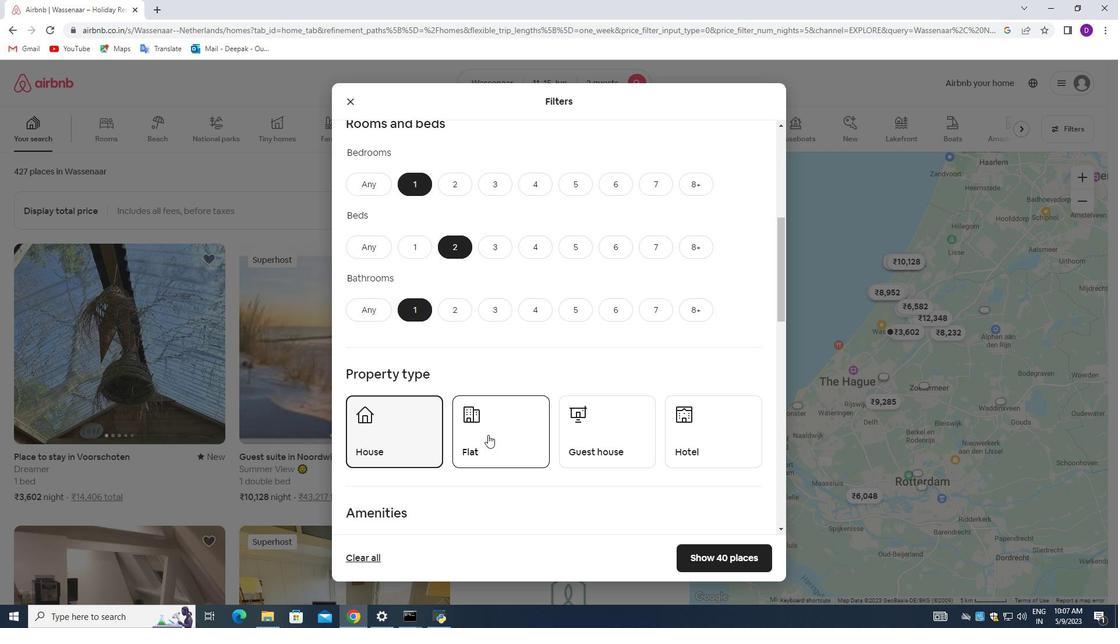 
Action: Mouse moved to (627, 423)
Screenshot: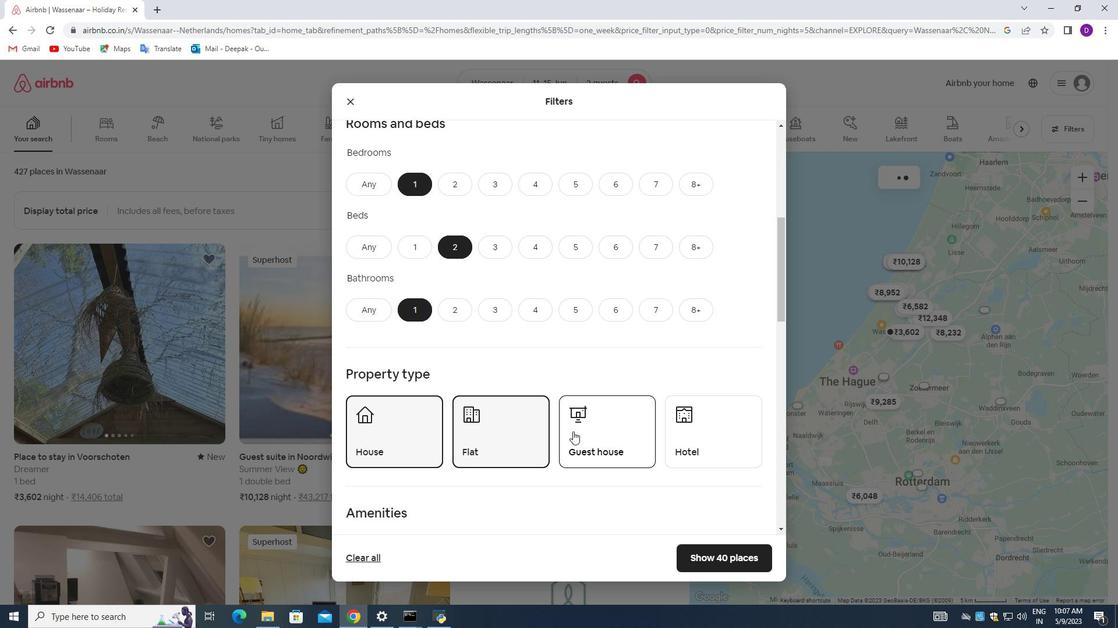 
Action: Mouse pressed left at (627, 423)
Screenshot: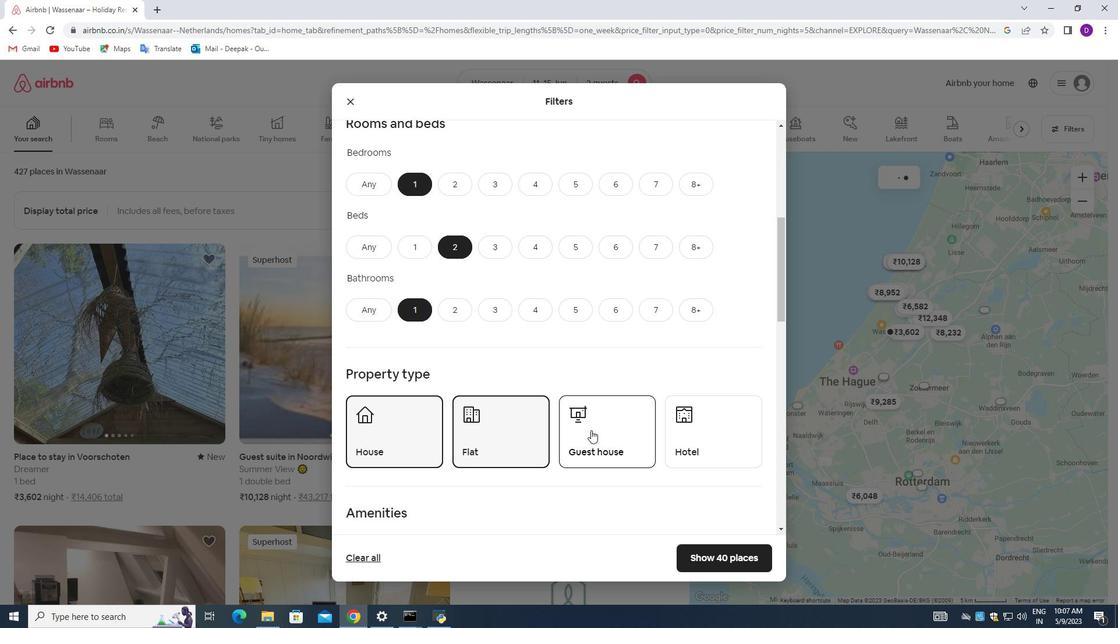 
Action: Mouse moved to (702, 428)
Screenshot: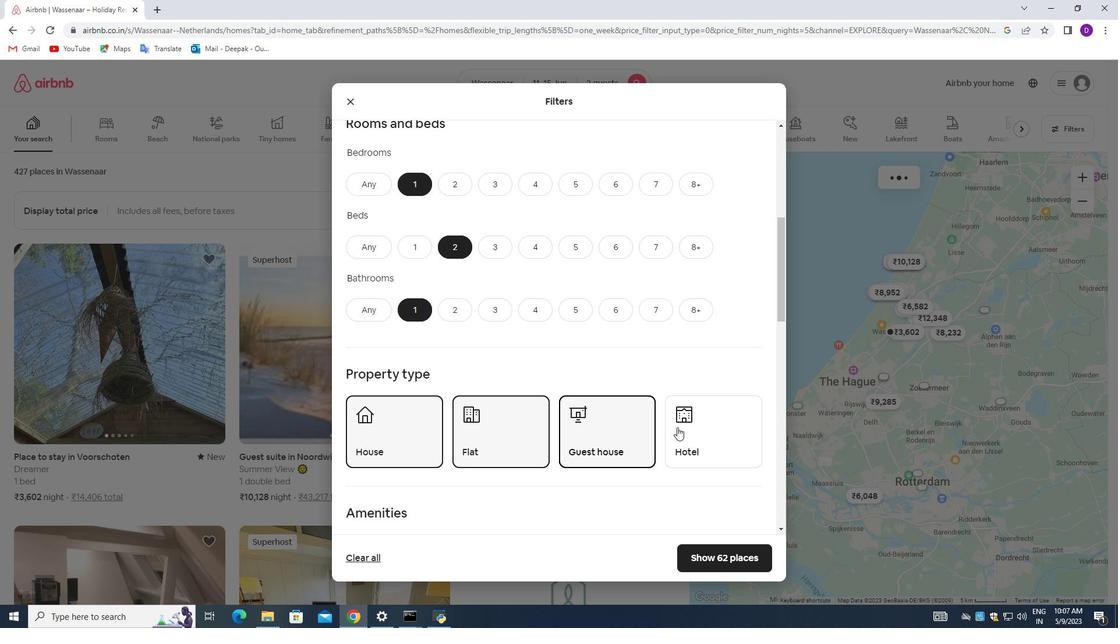 
Action: Mouse pressed left at (702, 428)
Screenshot: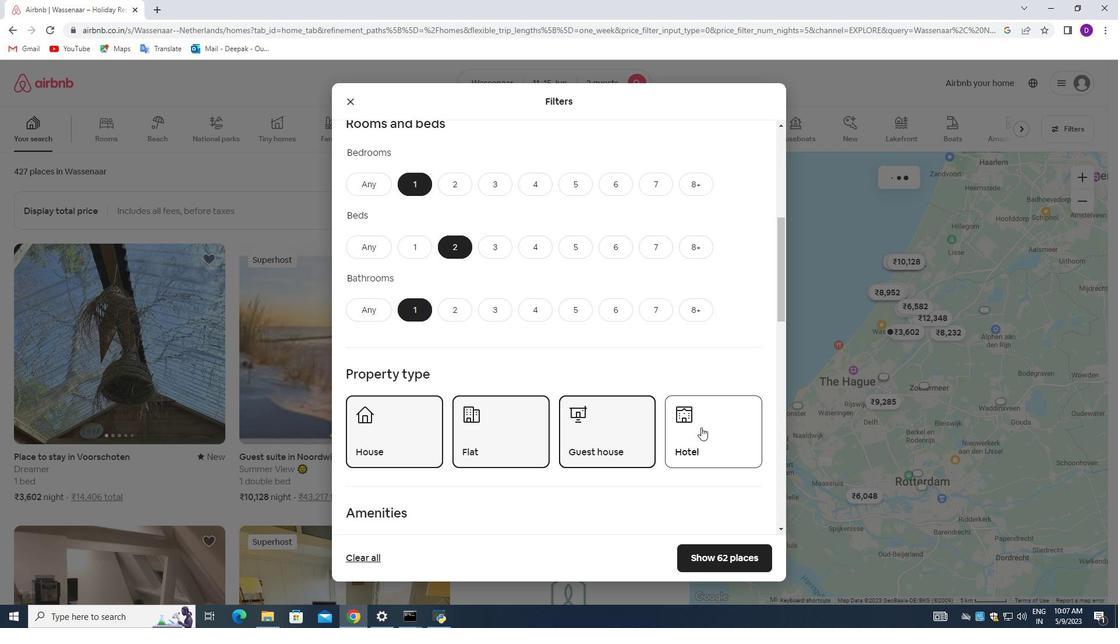 
Action: Mouse moved to (514, 430)
Screenshot: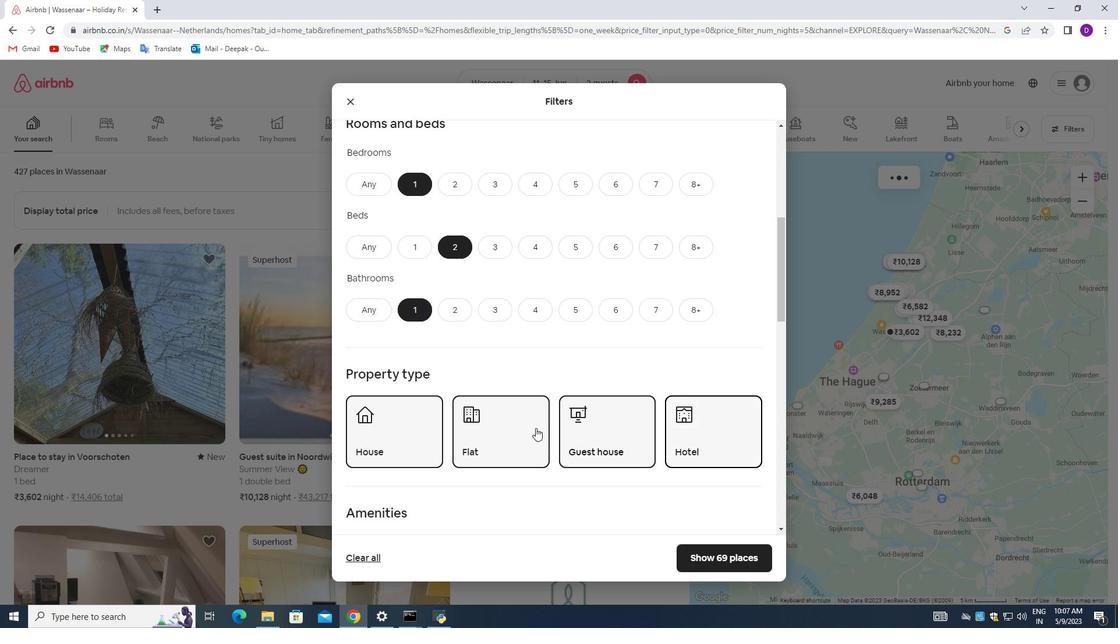 
Action: Mouse scrolled (514, 429) with delta (0, 0)
Screenshot: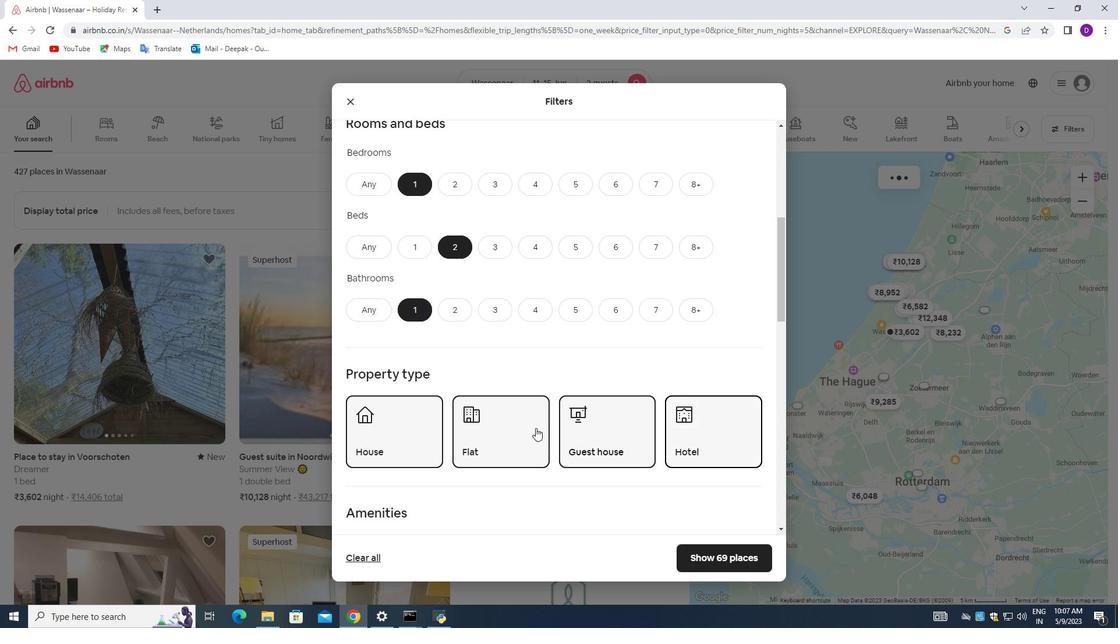 
Action: Mouse moved to (492, 432)
Screenshot: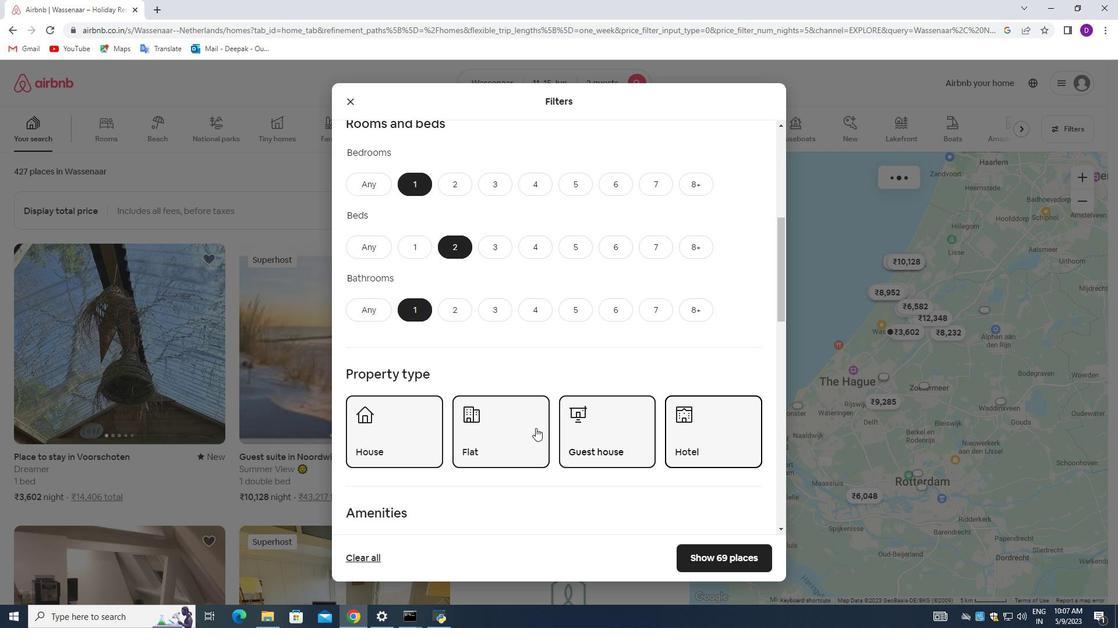 
Action: Mouse scrolled (492, 432) with delta (0, 0)
Screenshot: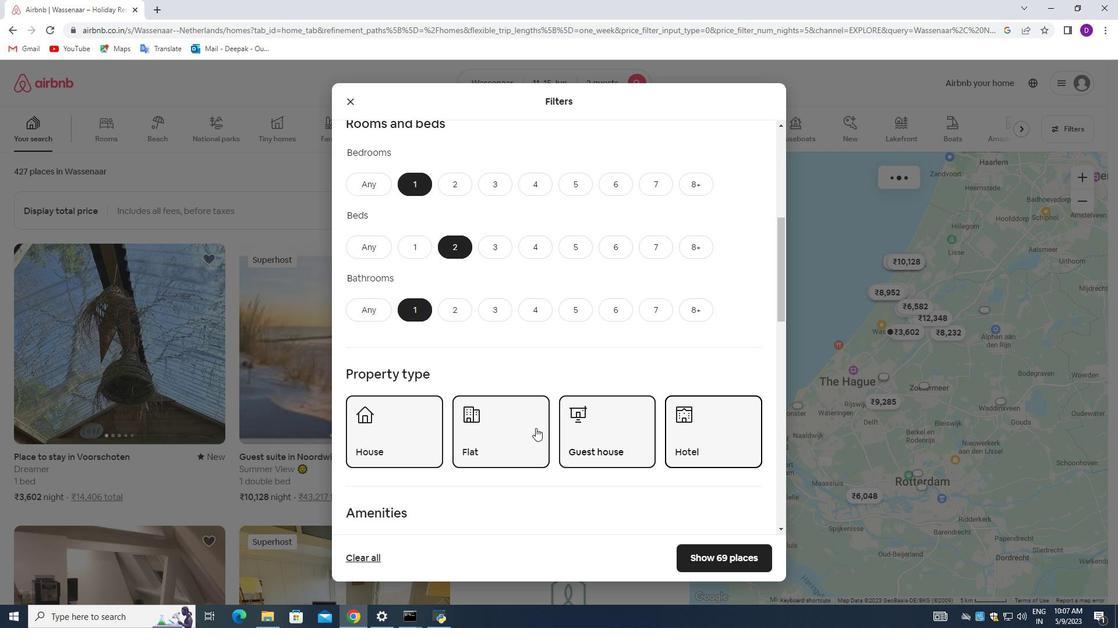 
Action: Mouse moved to (465, 436)
Screenshot: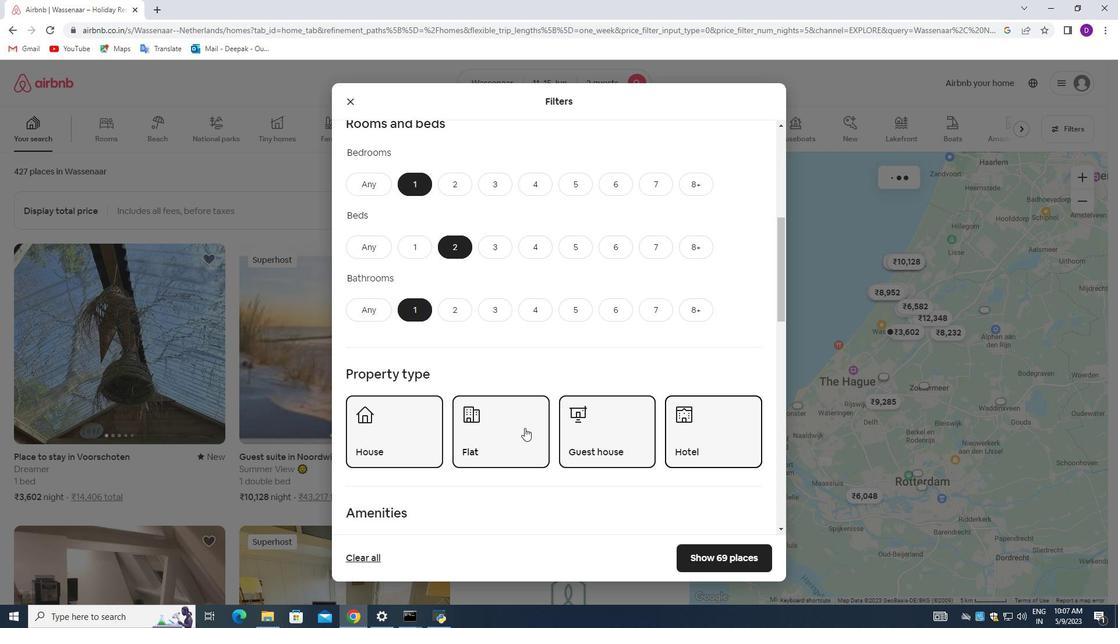 
Action: Mouse scrolled (465, 435) with delta (0, 0)
Screenshot: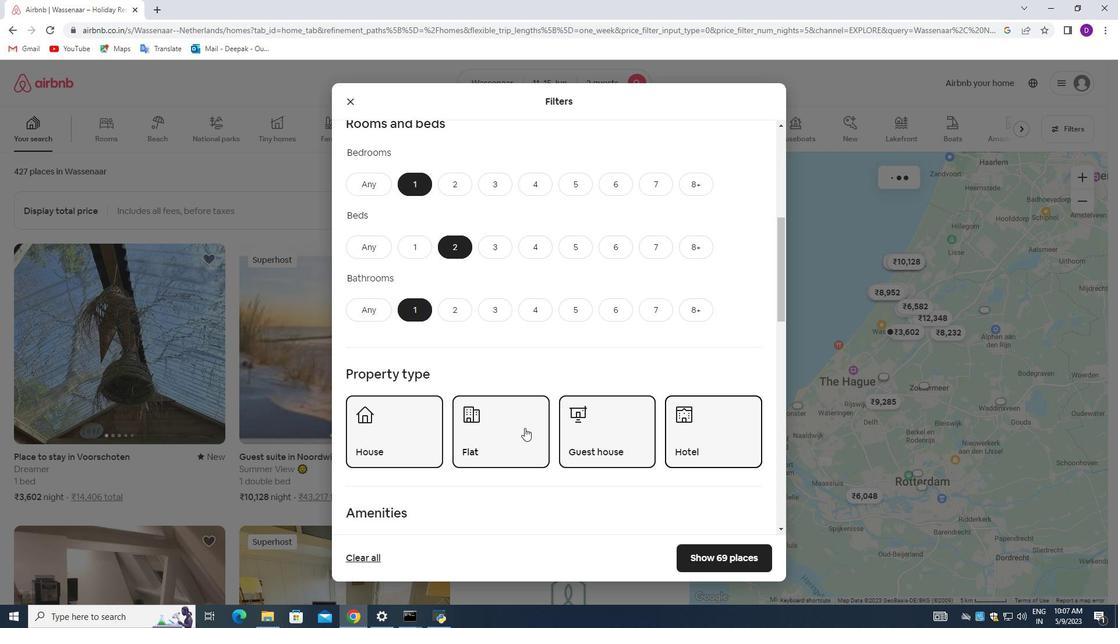 
Action: Mouse moved to (423, 427)
Screenshot: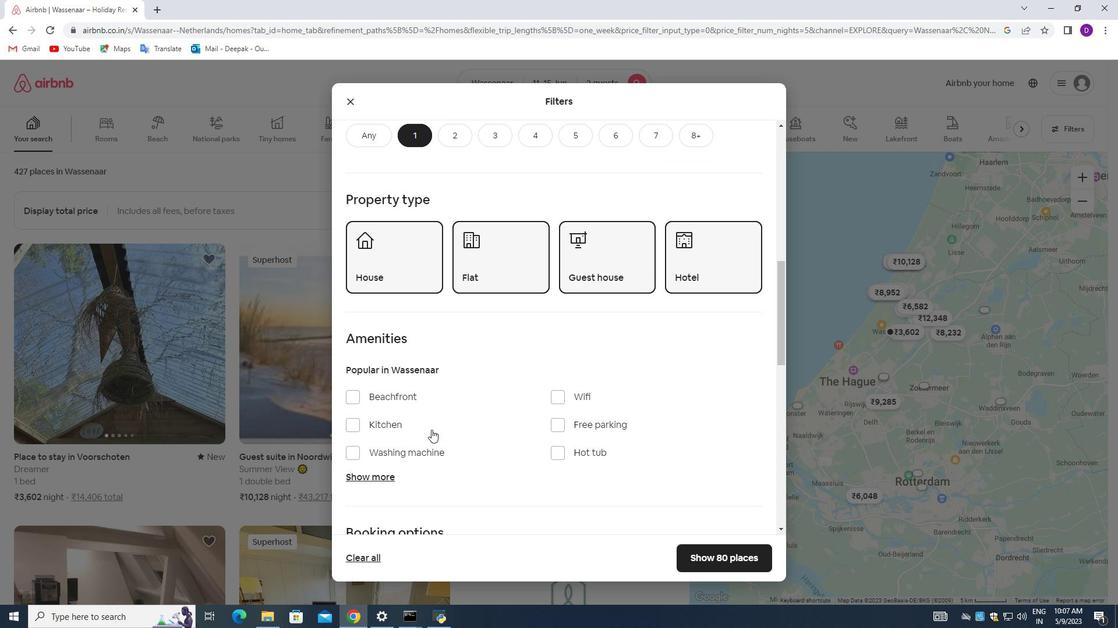 
Action: Mouse scrolled (423, 426) with delta (0, 0)
Screenshot: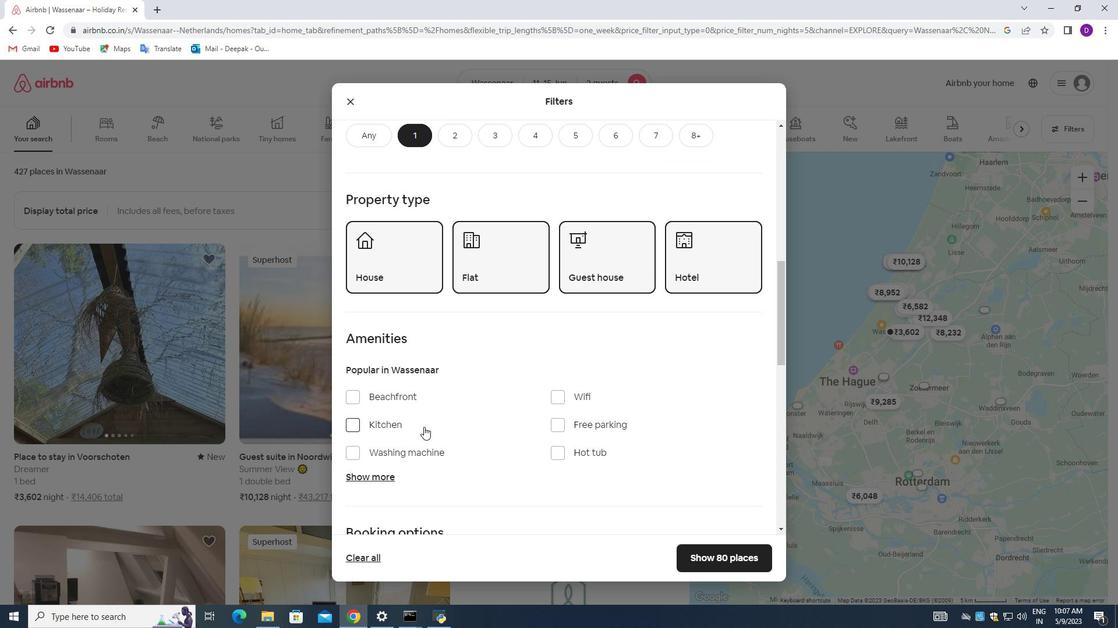 
Action: Mouse moved to (500, 399)
Screenshot: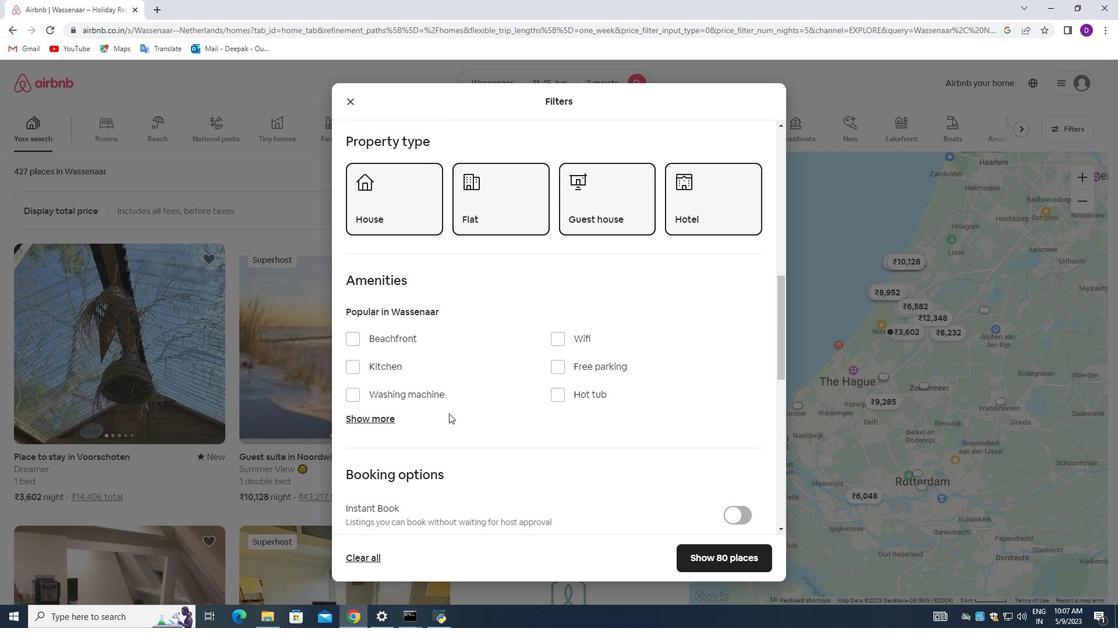 
Action: Mouse scrolled (500, 398) with delta (0, 0)
Screenshot: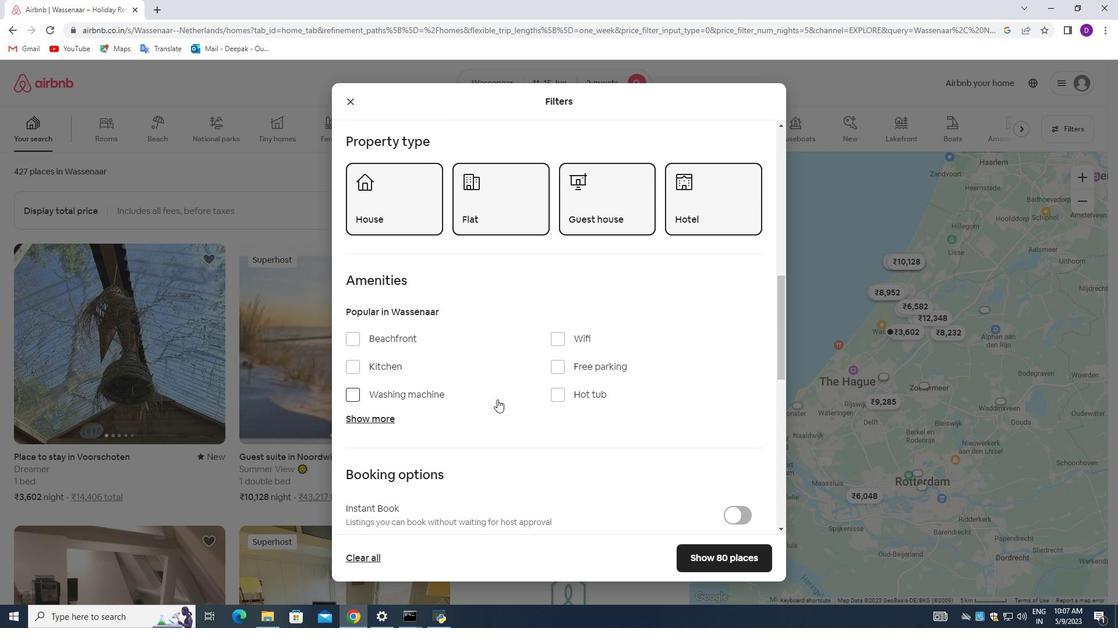 
Action: Mouse scrolled (500, 398) with delta (0, 0)
Screenshot: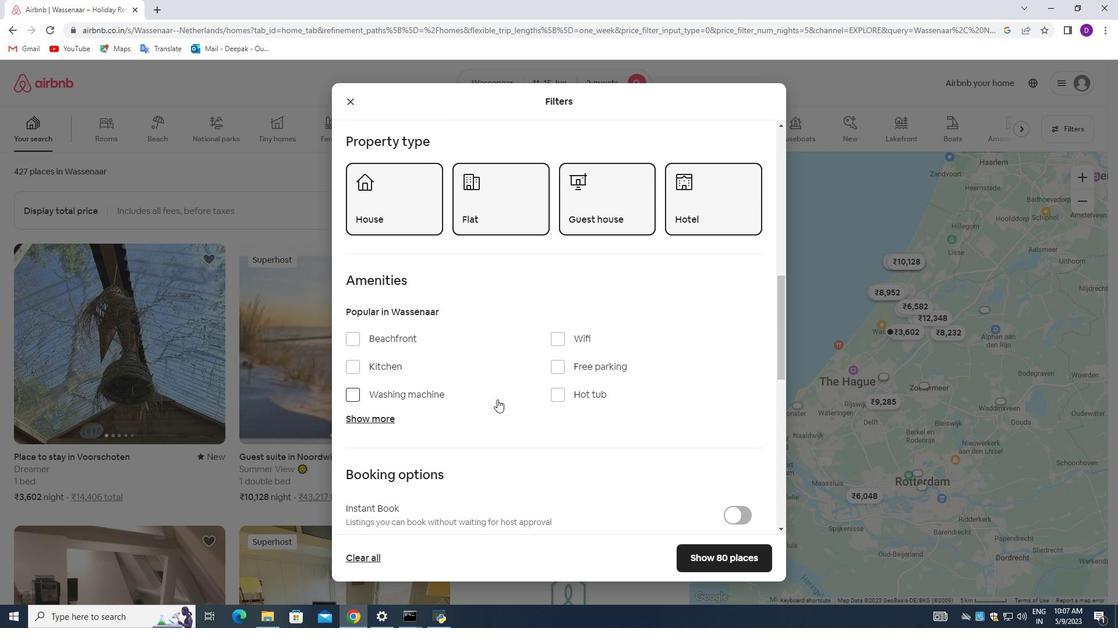 
Action: Mouse moved to (734, 436)
Screenshot: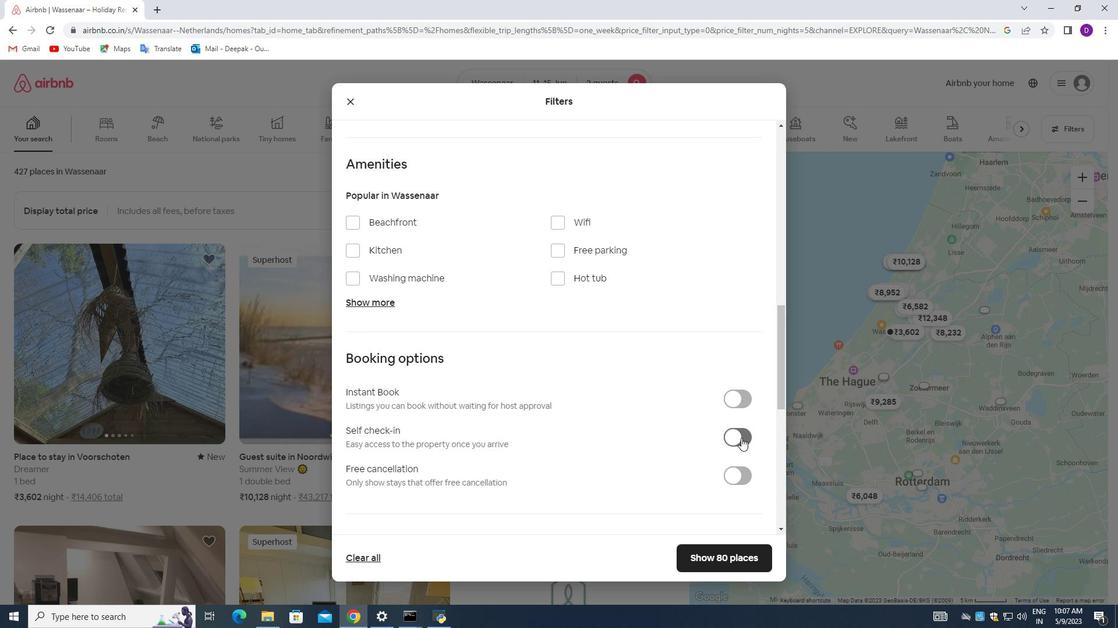 
Action: Mouse pressed left at (734, 436)
Screenshot: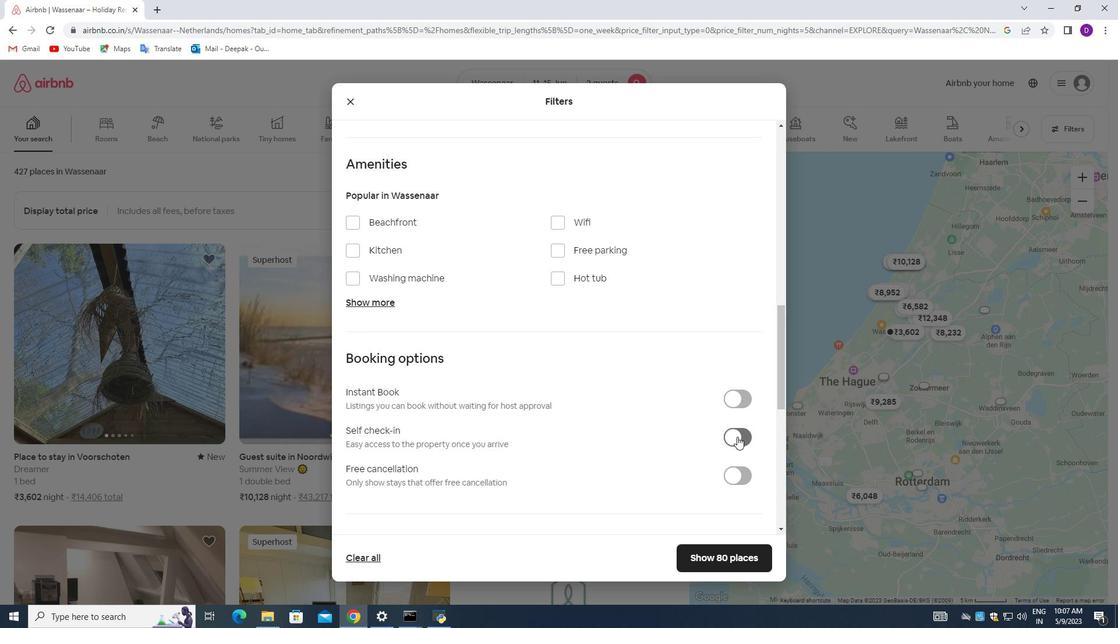 
Action: Mouse moved to (527, 413)
Screenshot: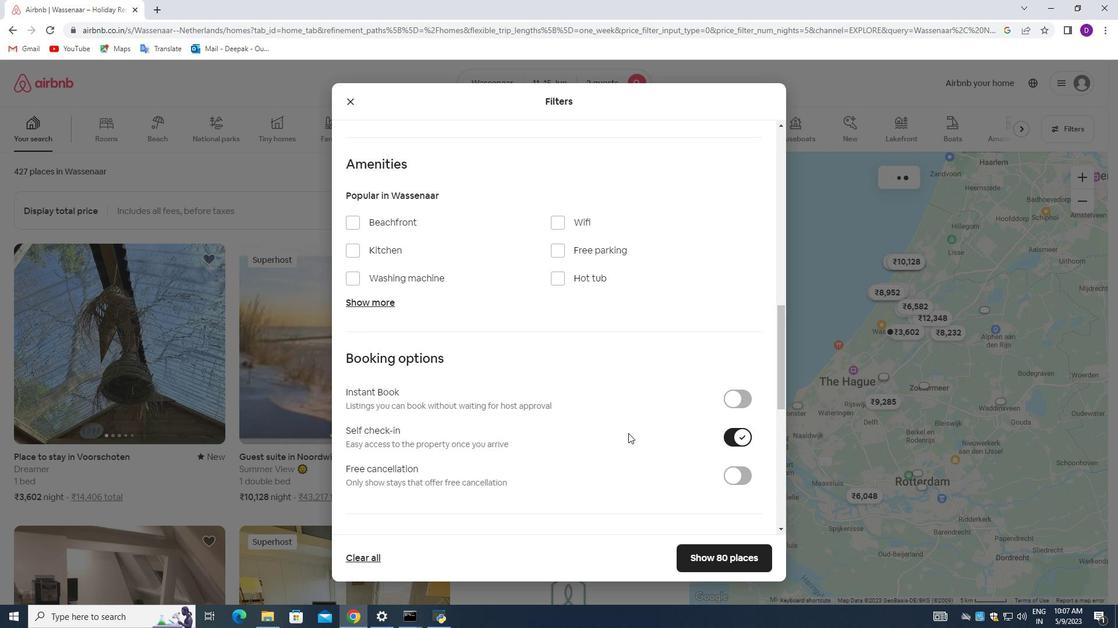 
Action: Mouse scrolled (527, 412) with delta (0, 0)
Screenshot: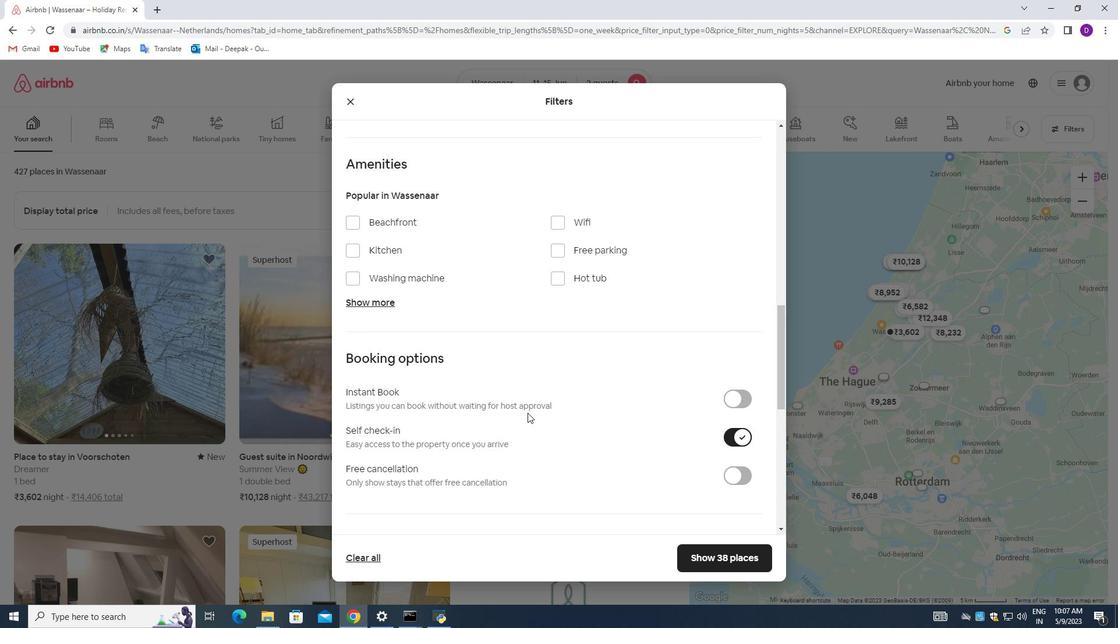 
Action: Mouse moved to (525, 412)
Screenshot: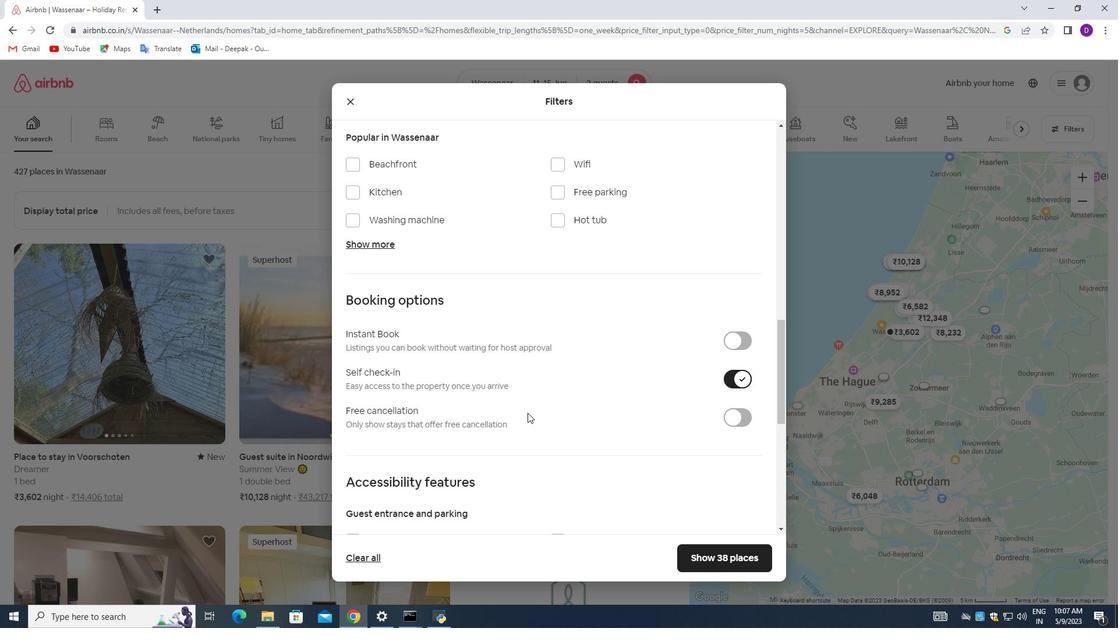 
Action: Mouse scrolled (525, 412) with delta (0, 0)
Screenshot: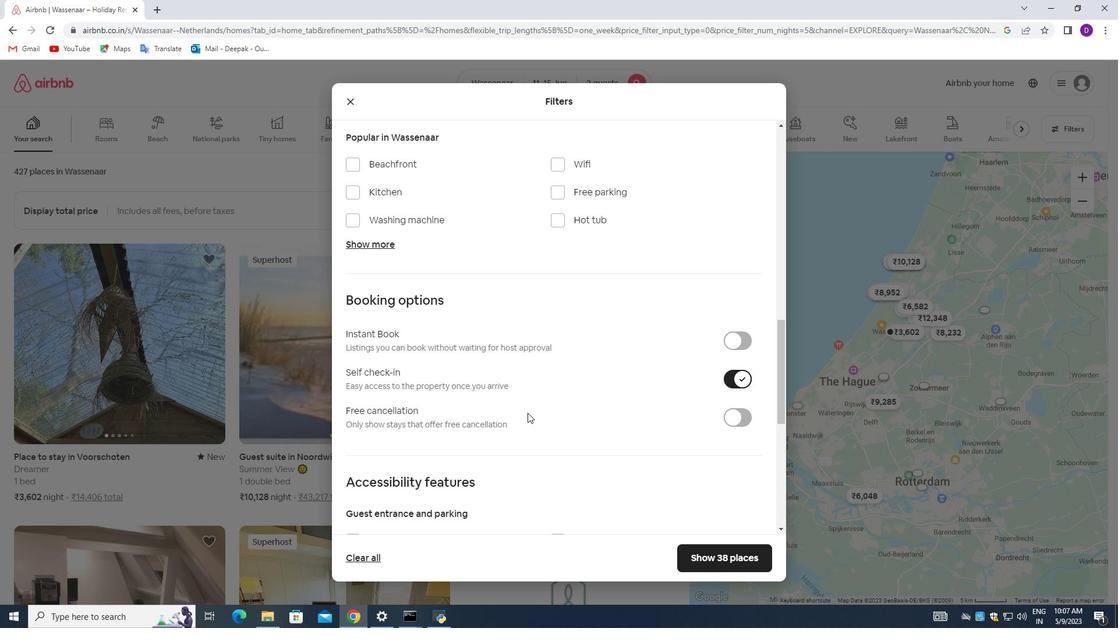 
Action: Mouse moved to (524, 412)
Screenshot: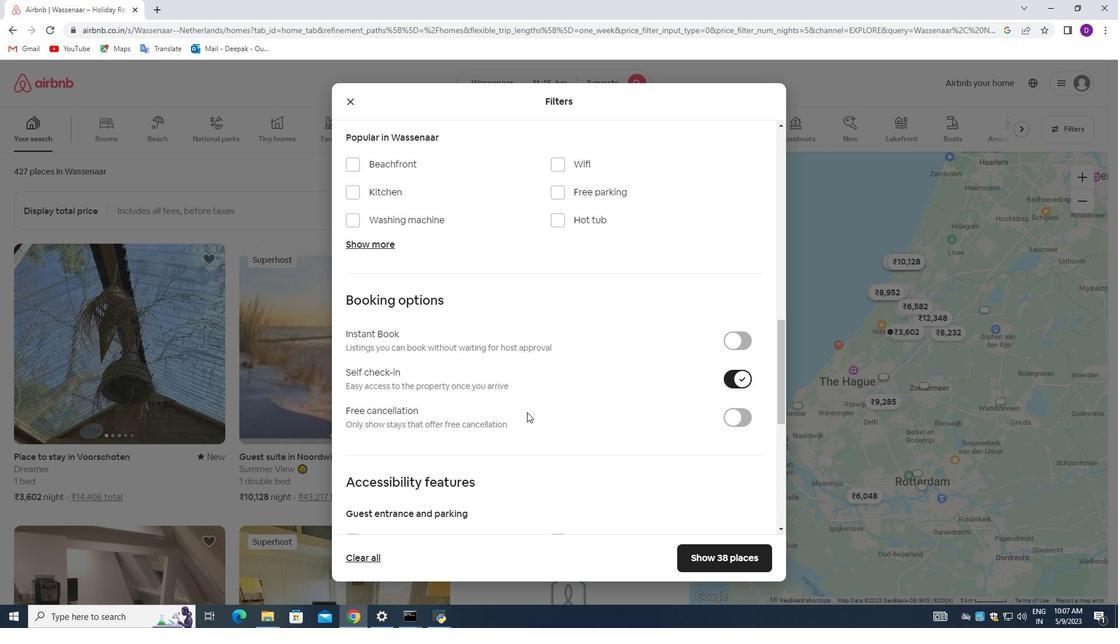 
Action: Mouse scrolled (524, 412) with delta (0, 0)
Screenshot: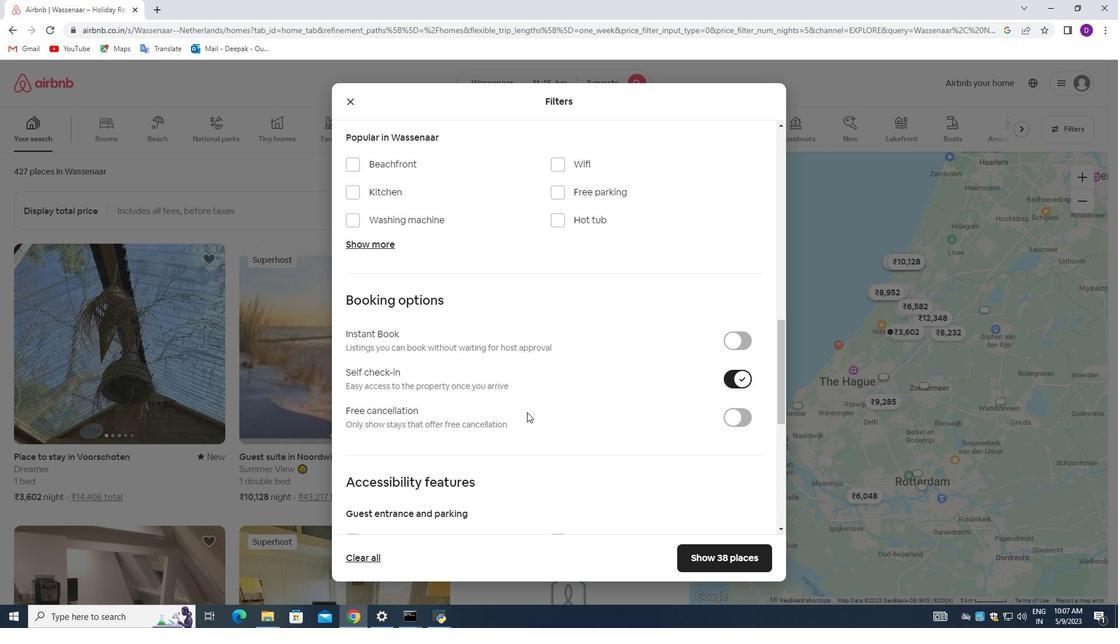 
Action: Mouse moved to (523, 412)
Screenshot: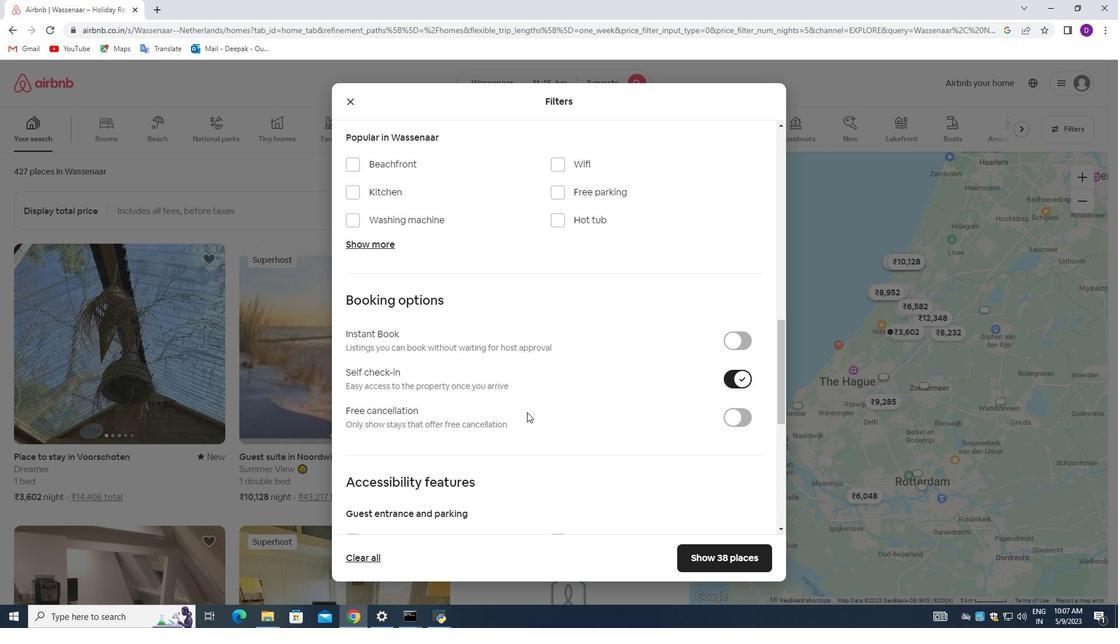 
Action: Mouse scrolled (523, 412) with delta (0, 0)
Screenshot: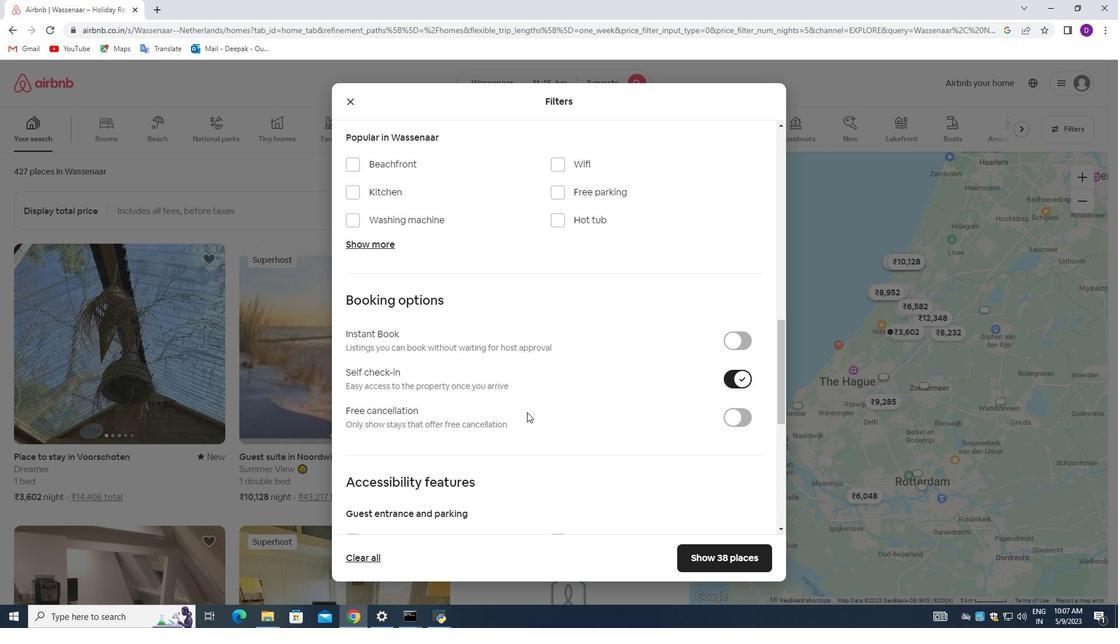 
Action: Mouse moved to (437, 428)
Screenshot: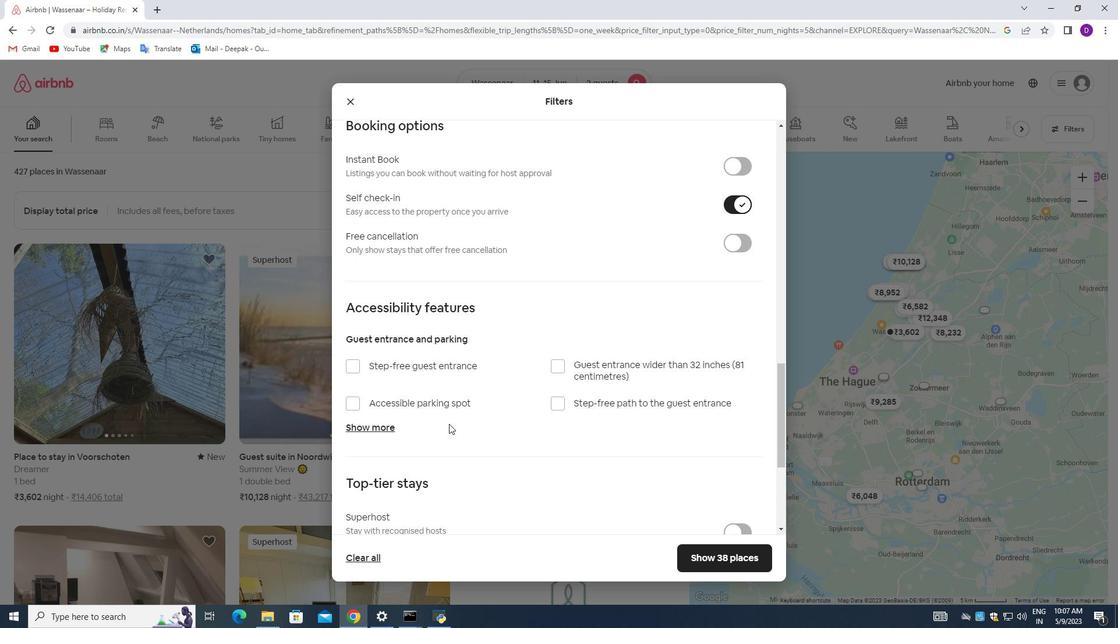 
Action: Mouse scrolled (442, 425) with delta (0, 0)
Screenshot: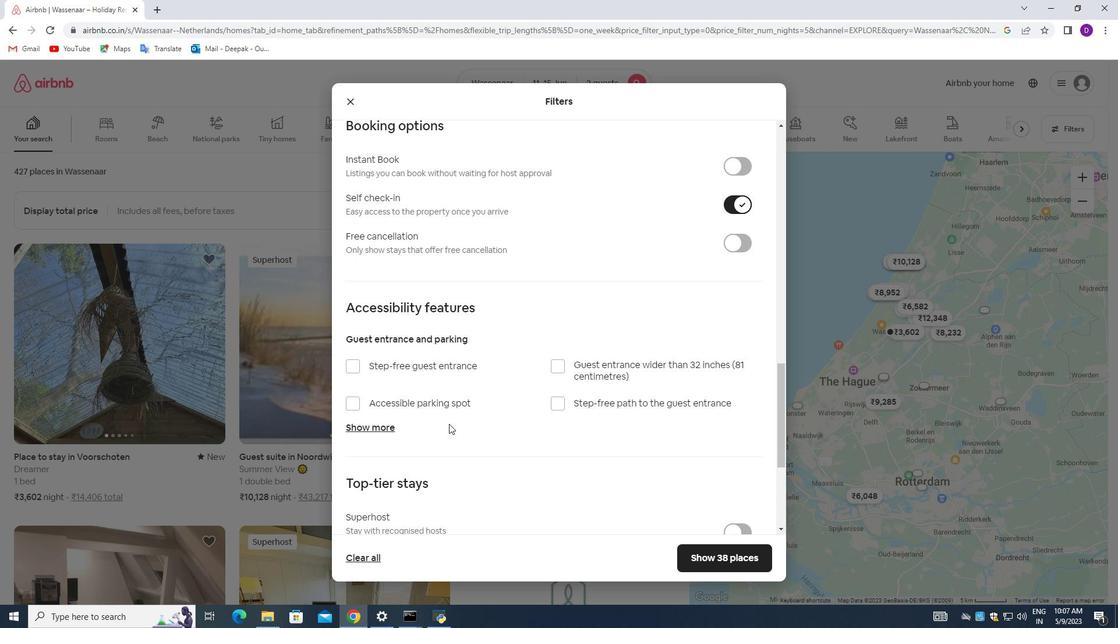 
Action: Mouse moved to (432, 430)
Screenshot: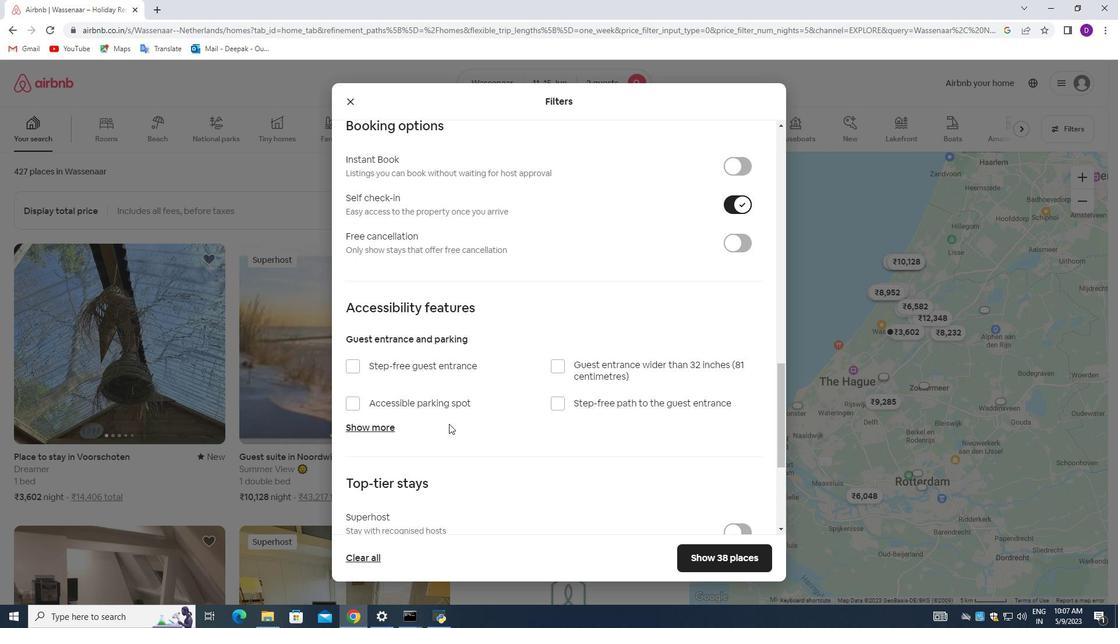 
Action: Mouse scrolled (435, 428) with delta (0, 0)
Screenshot: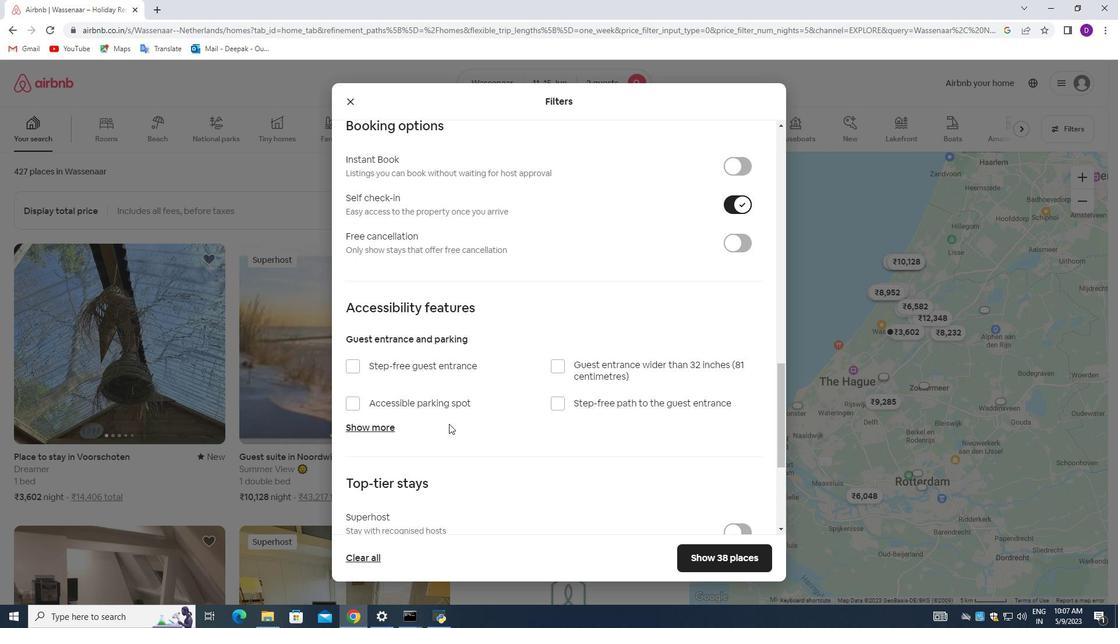 
Action: Mouse moved to (428, 432)
Screenshot: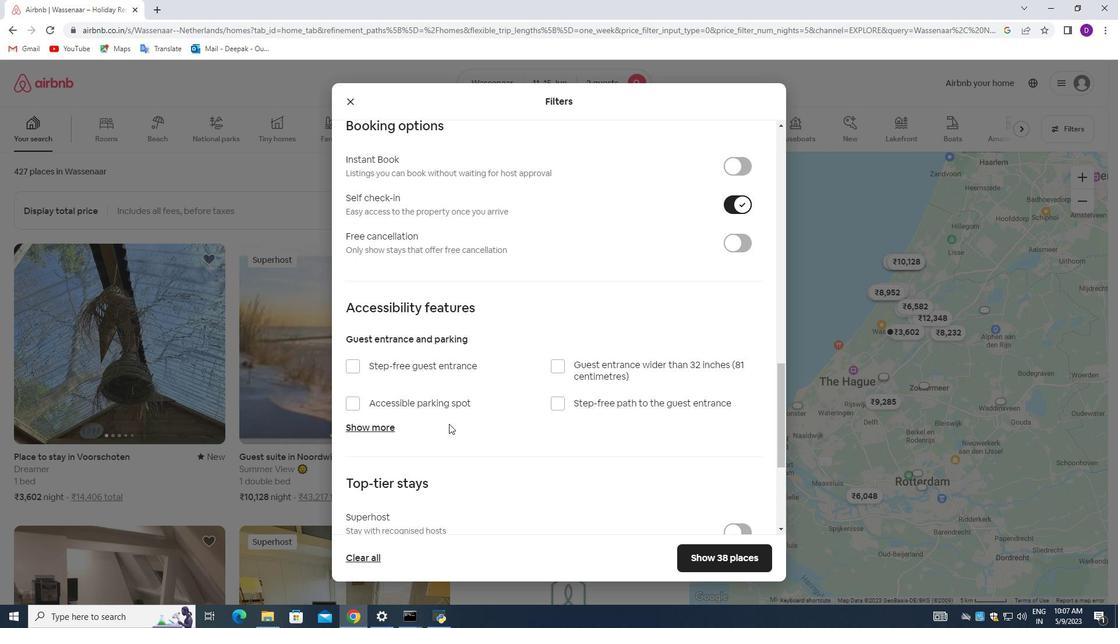 
Action: Mouse scrolled (428, 431) with delta (0, 0)
Screenshot: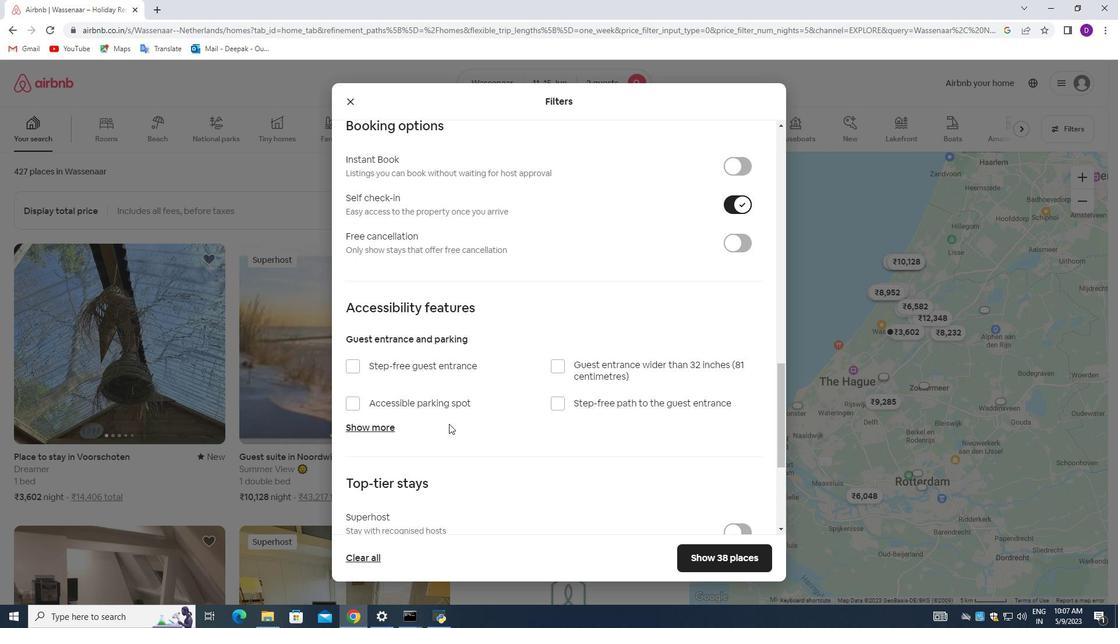
Action: Mouse moved to (394, 459)
Screenshot: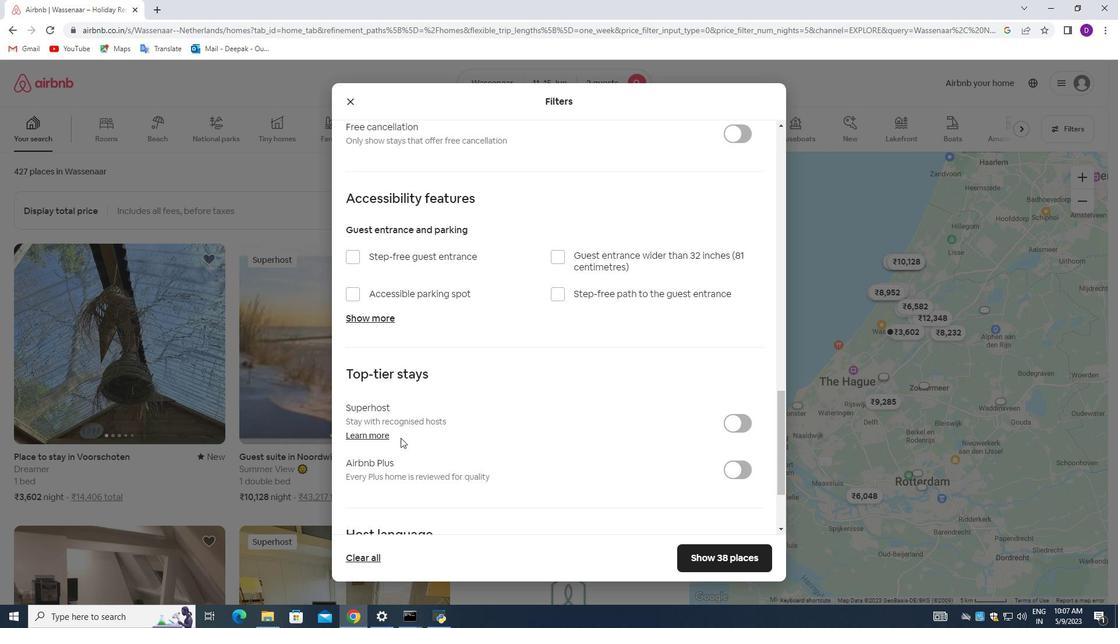 
Action: Mouse scrolled (394, 458) with delta (0, 0)
Screenshot: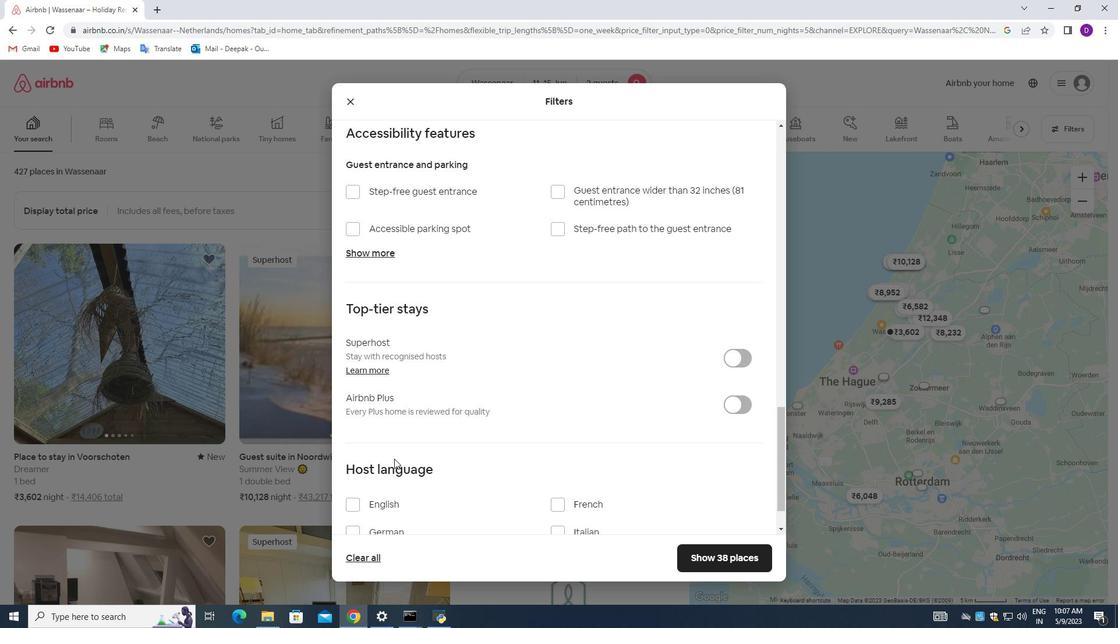 
Action: Mouse scrolled (394, 458) with delta (0, 0)
Screenshot: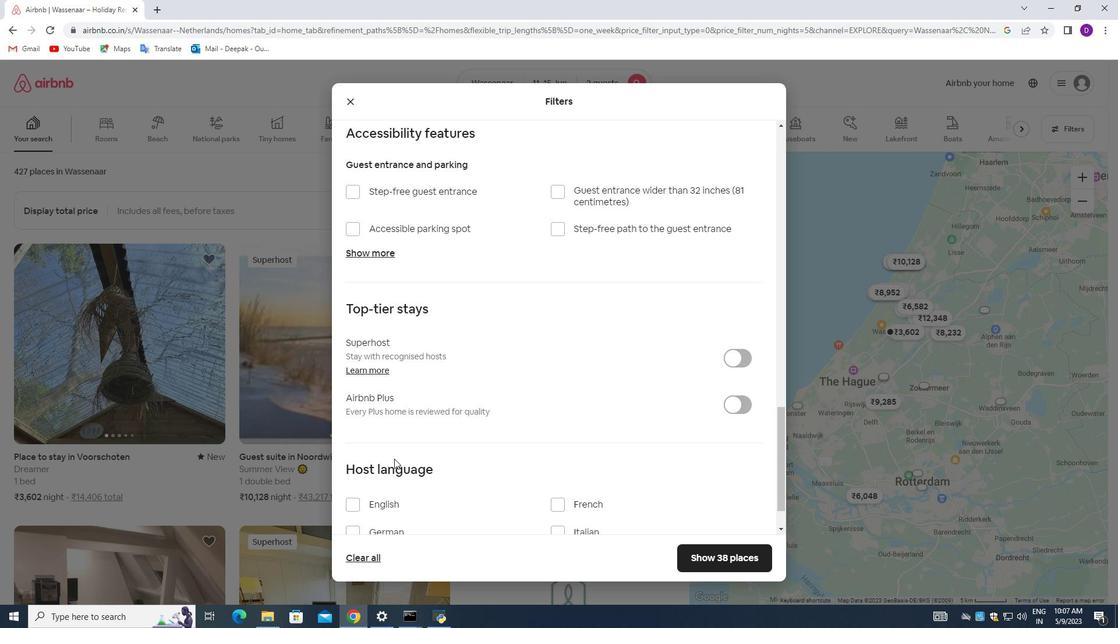 
Action: Mouse scrolled (394, 458) with delta (0, 0)
Screenshot: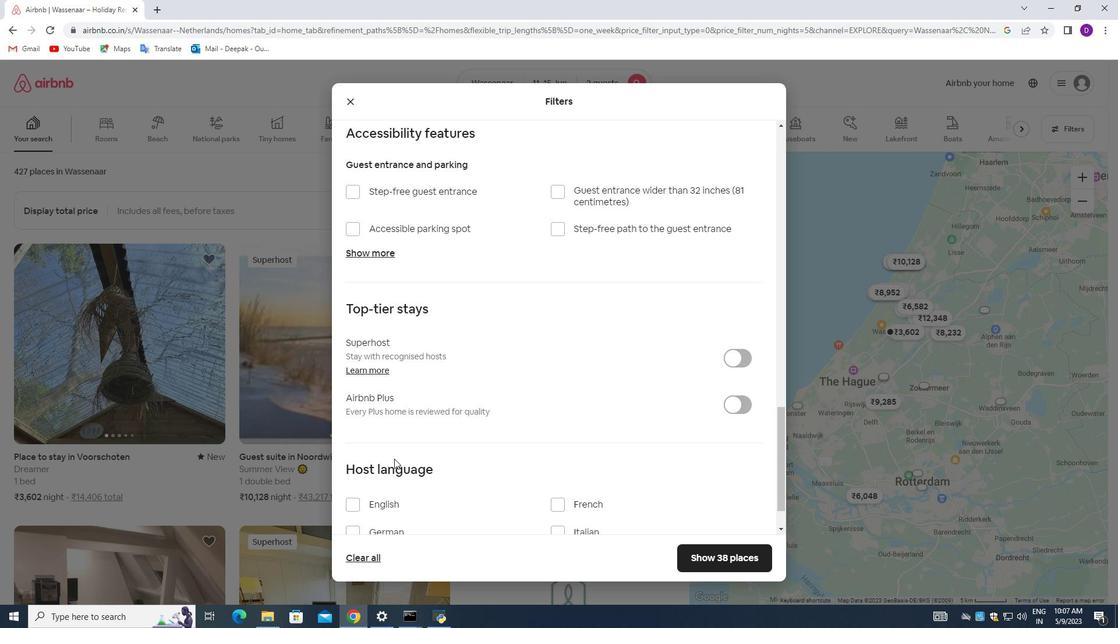 
Action: Mouse scrolled (394, 458) with delta (0, 0)
Screenshot: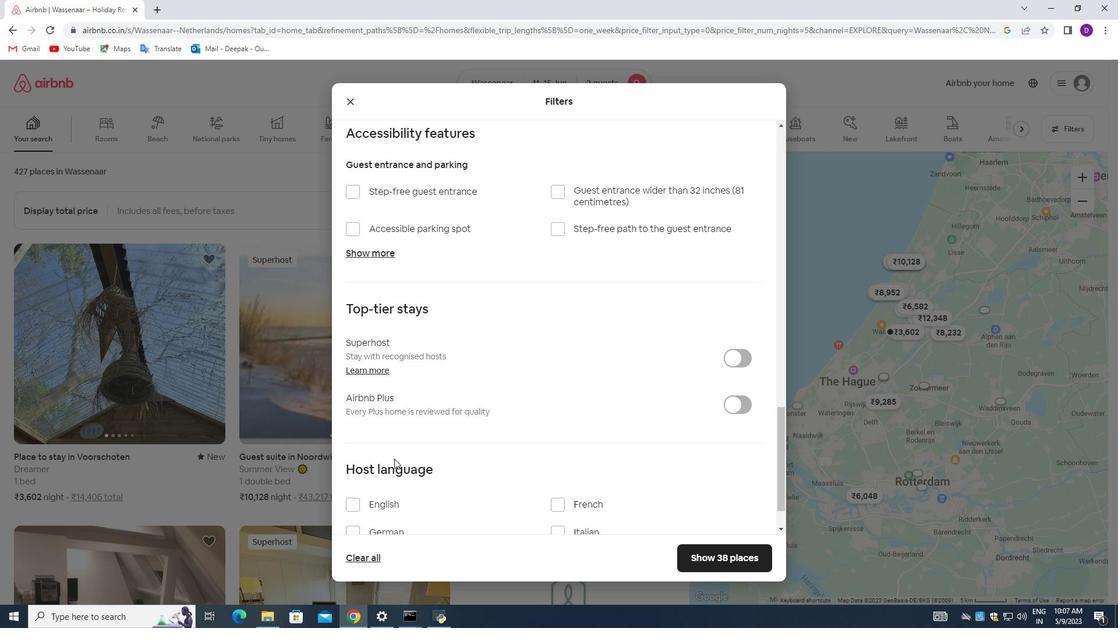 
Action: Mouse moved to (355, 450)
Screenshot: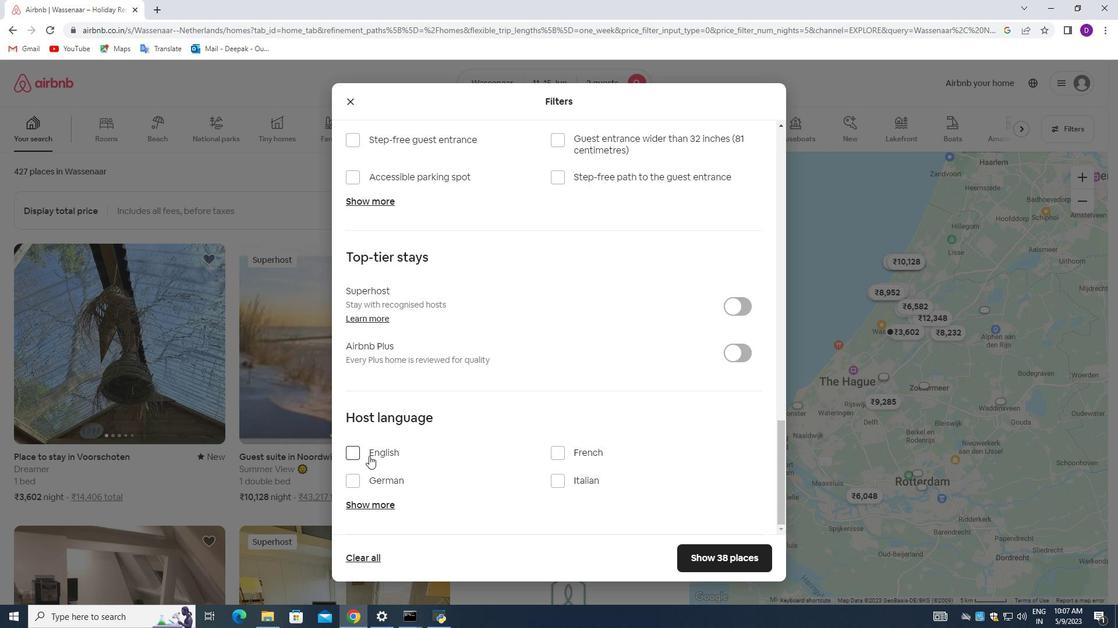 
Action: Mouse pressed left at (355, 450)
Screenshot: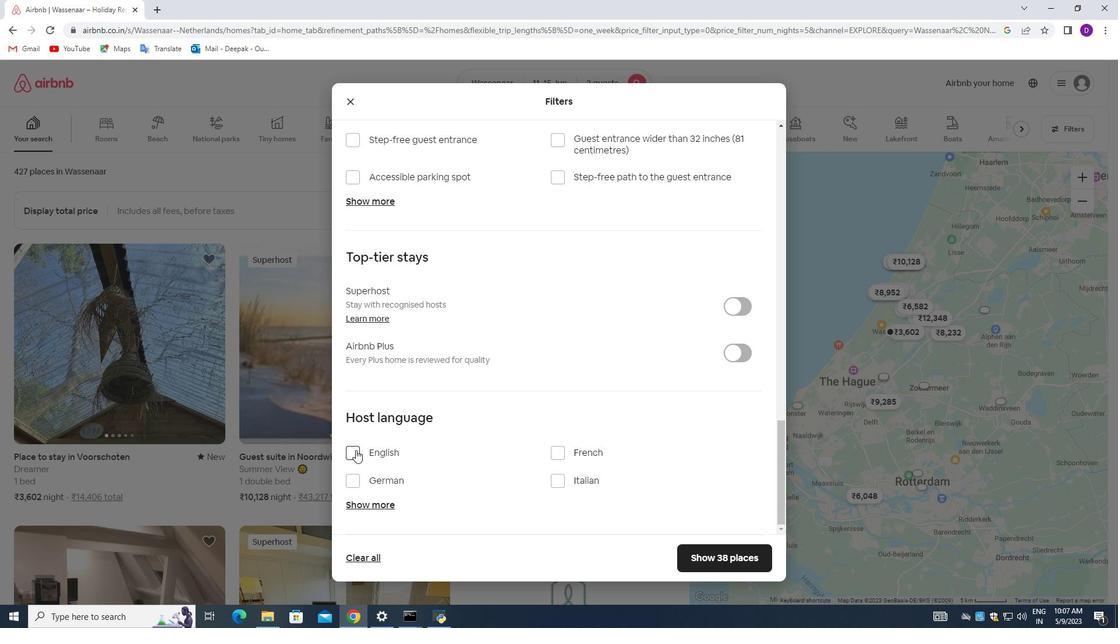 
Action: Mouse moved to (716, 559)
Screenshot: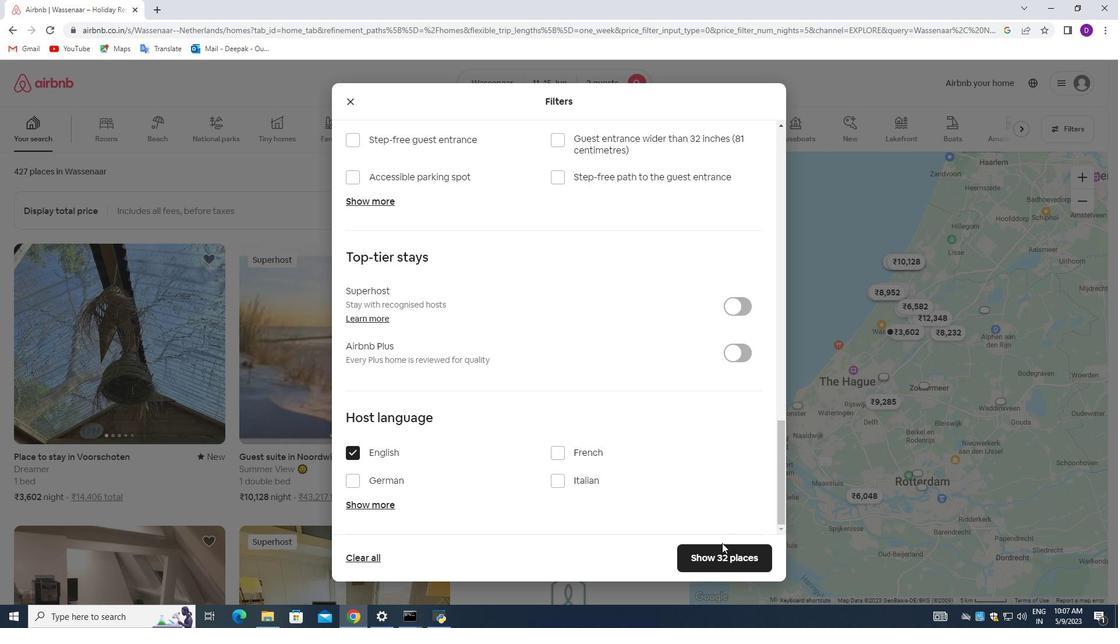 
Action: Mouse pressed left at (716, 559)
Screenshot: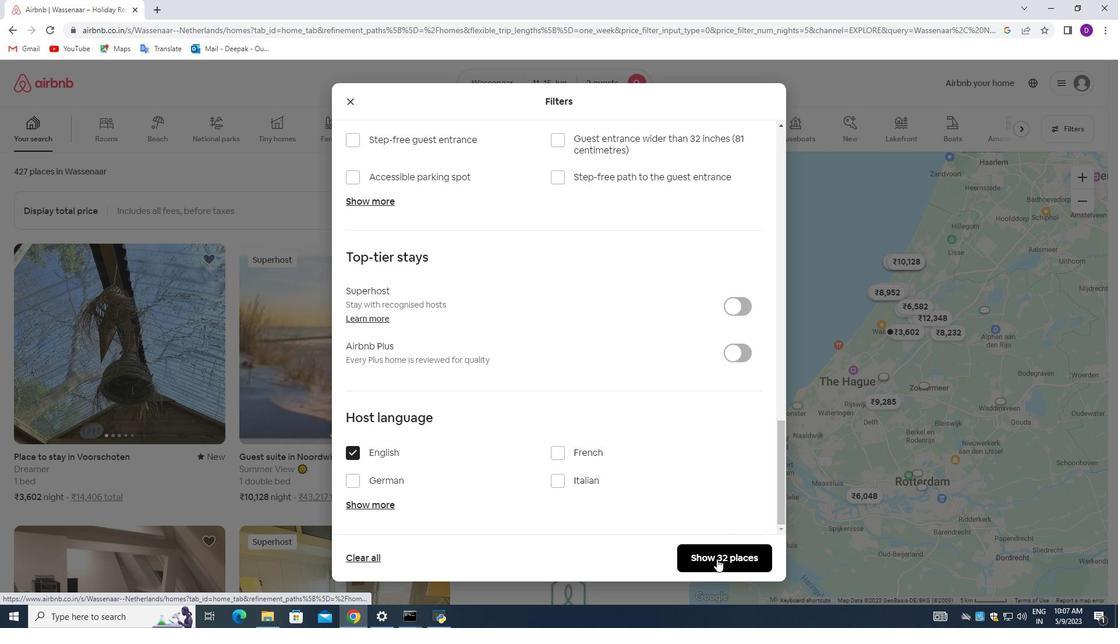 
